 Task: Add Attachment from Google Drive to Card Card0000000271 in Board Board0000000068 in Workspace WS0000000023 in Trello. Add Cover Orange to Card Card0000000271 in Board Board0000000068 in Workspace WS0000000023 in Trello. Add "Add Label …" with "Title" Title0000000271 to Button Button0000000271 to Card Card0000000271 in Board Board0000000068 in Workspace WS0000000023 in Trello. Add Description DS0000000271 to Card Card0000000271 in Board Board0000000068 in Workspace WS0000000023 in Trello. Add Comment CM0000000271 to Card Card0000000271 in Board Board0000000068 in Workspace WS0000000023 in Trello
Action: Mouse moved to (651, 499)
Screenshot: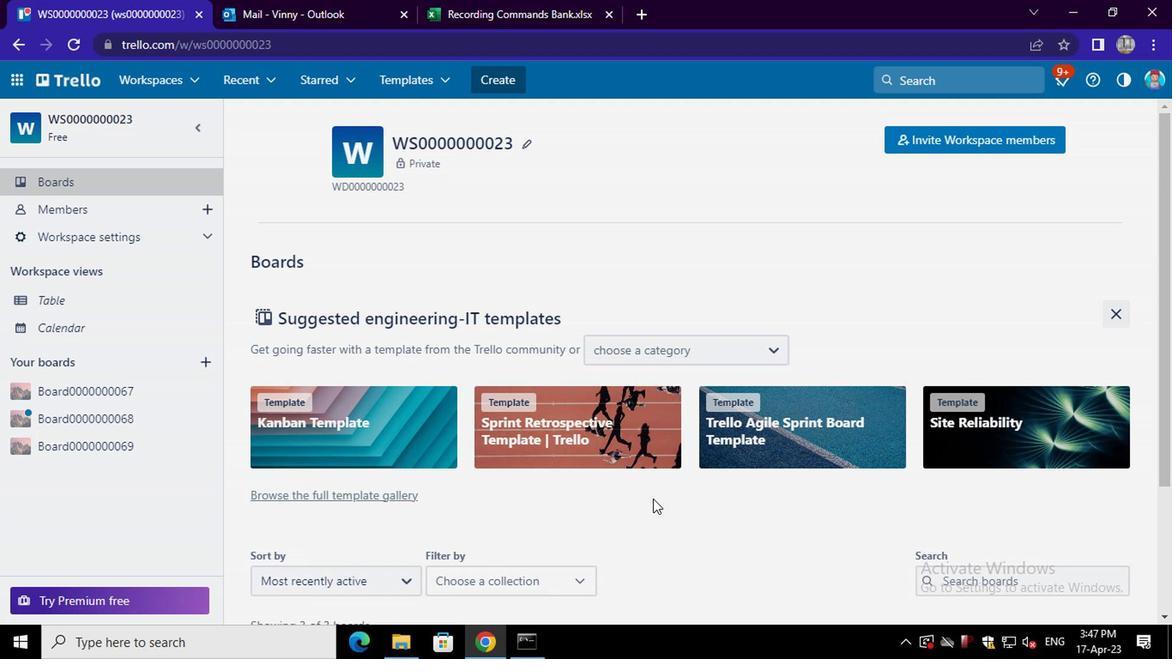 
Action: Mouse scrolled (651, 498) with delta (0, 0)
Screenshot: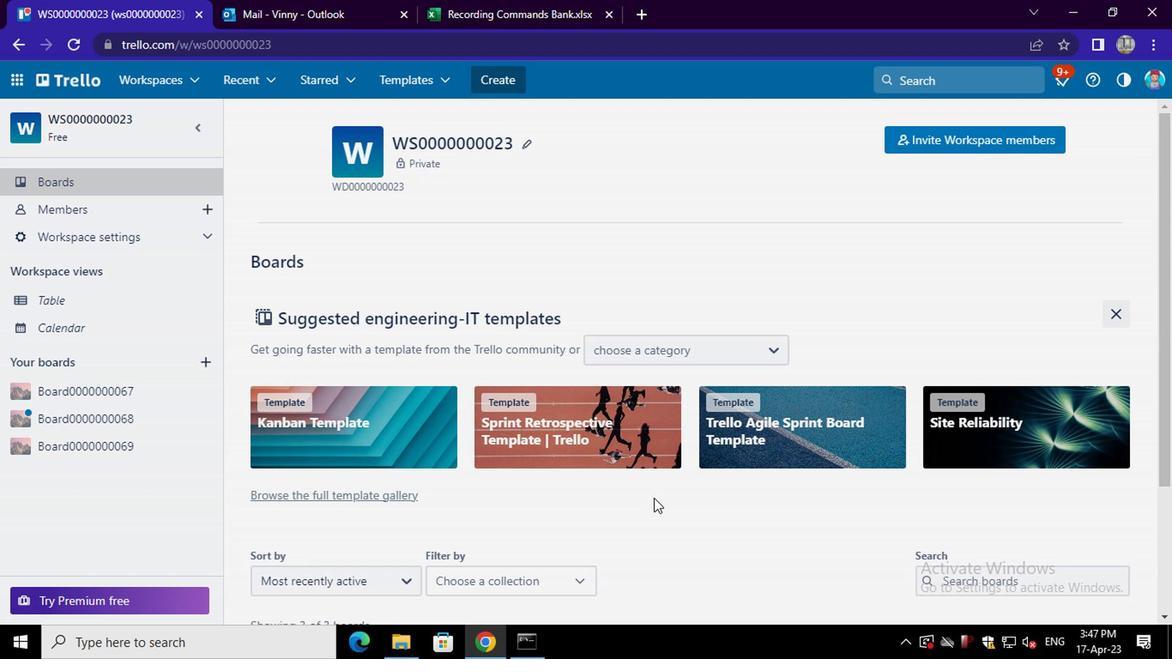 
Action: Mouse moved to (652, 501)
Screenshot: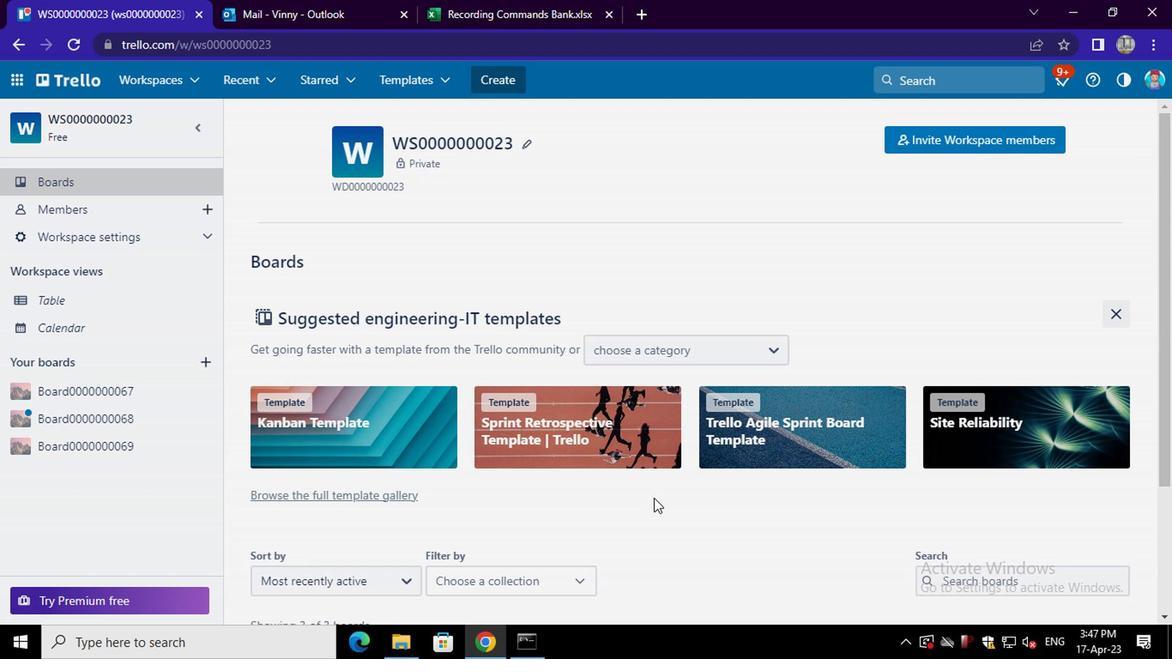 
Action: Mouse scrolled (652, 500) with delta (0, -1)
Screenshot: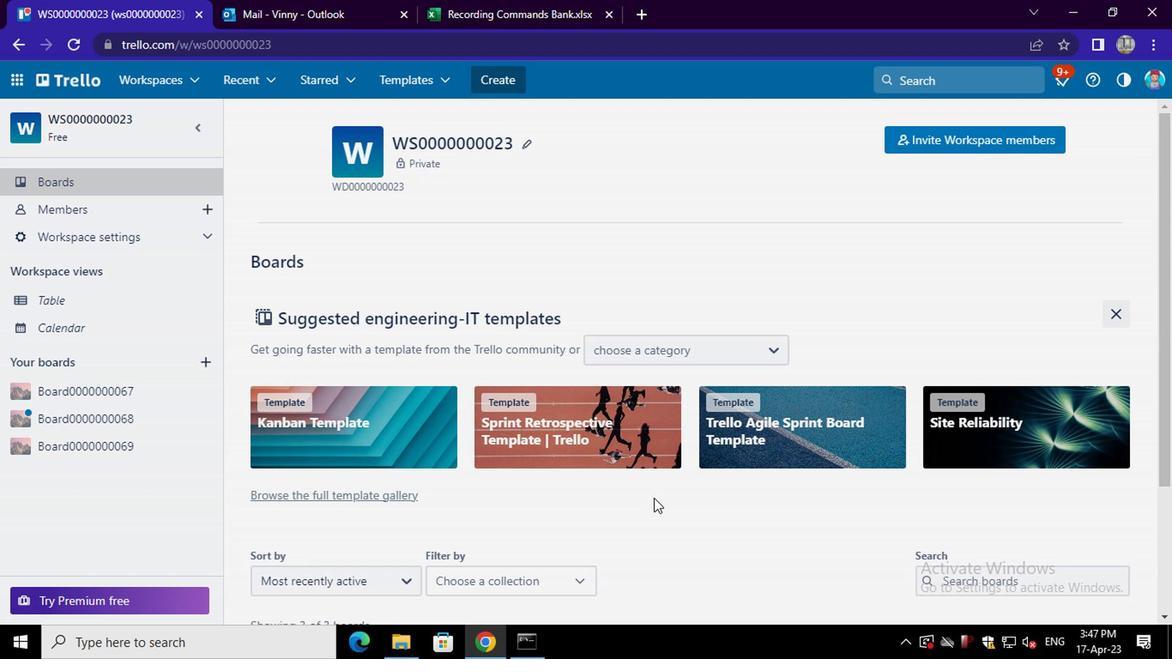 
Action: Mouse moved to (652, 501)
Screenshot: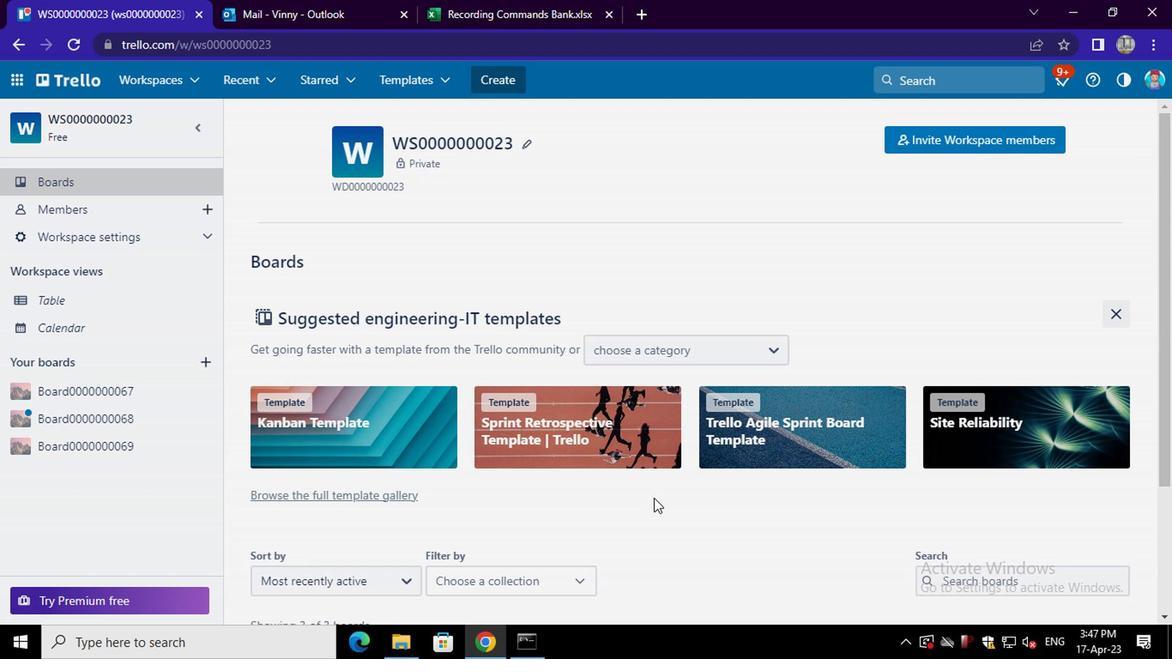 
Action: Mouse scrolled (652, 501) with delta (0, 0)
Screenshot: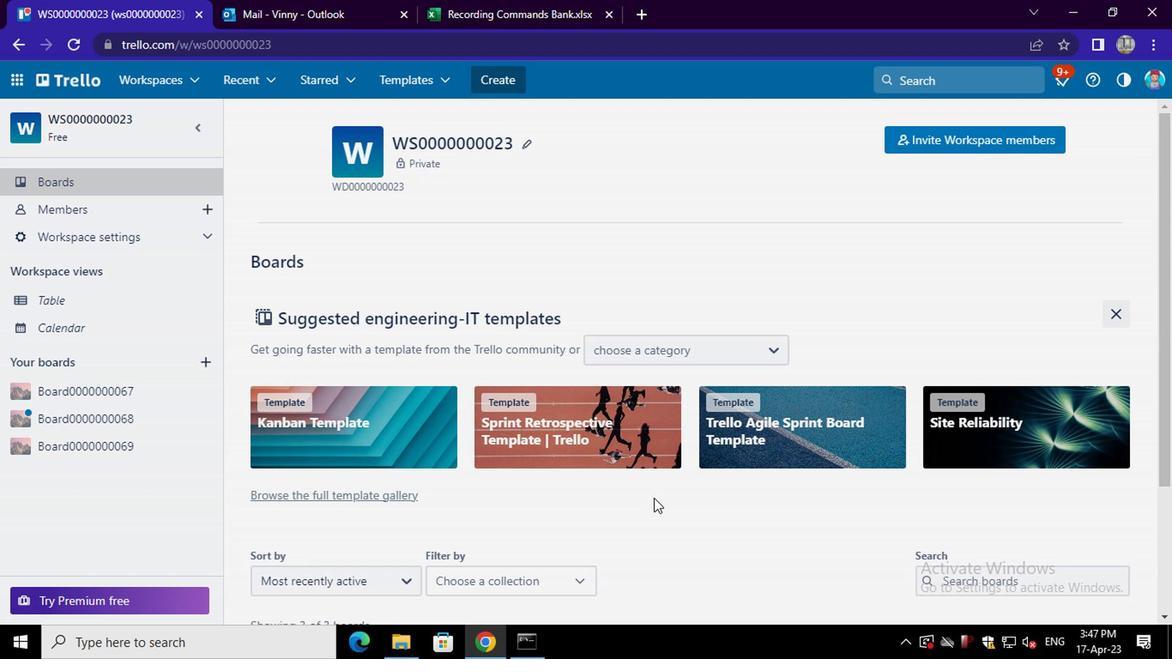 
Action: Mouse moved to (651, 503)
Screenshot: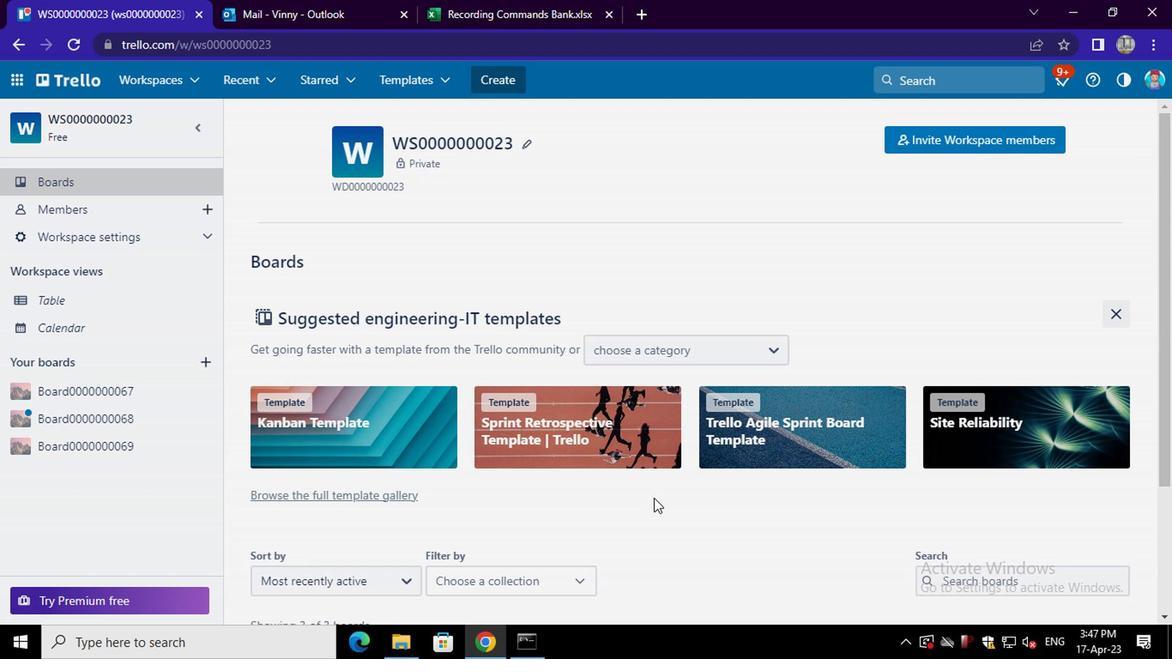 
Action: Mouse scrolled (651, 503) with delta (0, 0)
Screenshot: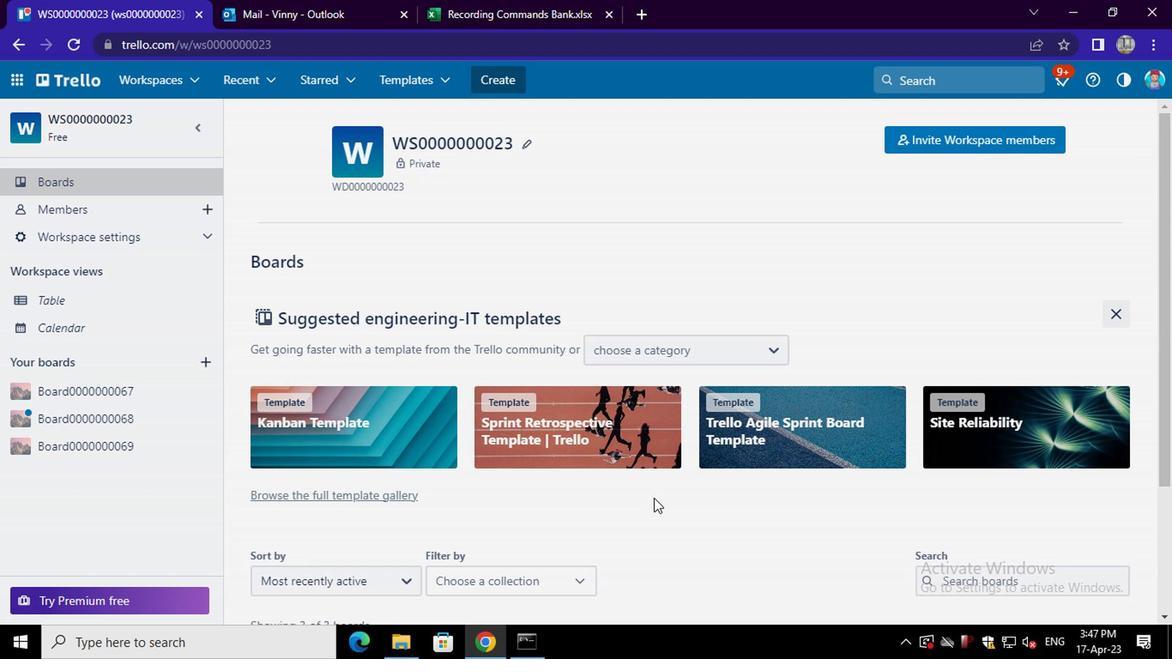 
Action: Mouse moved to (622, 522)
Screenshot: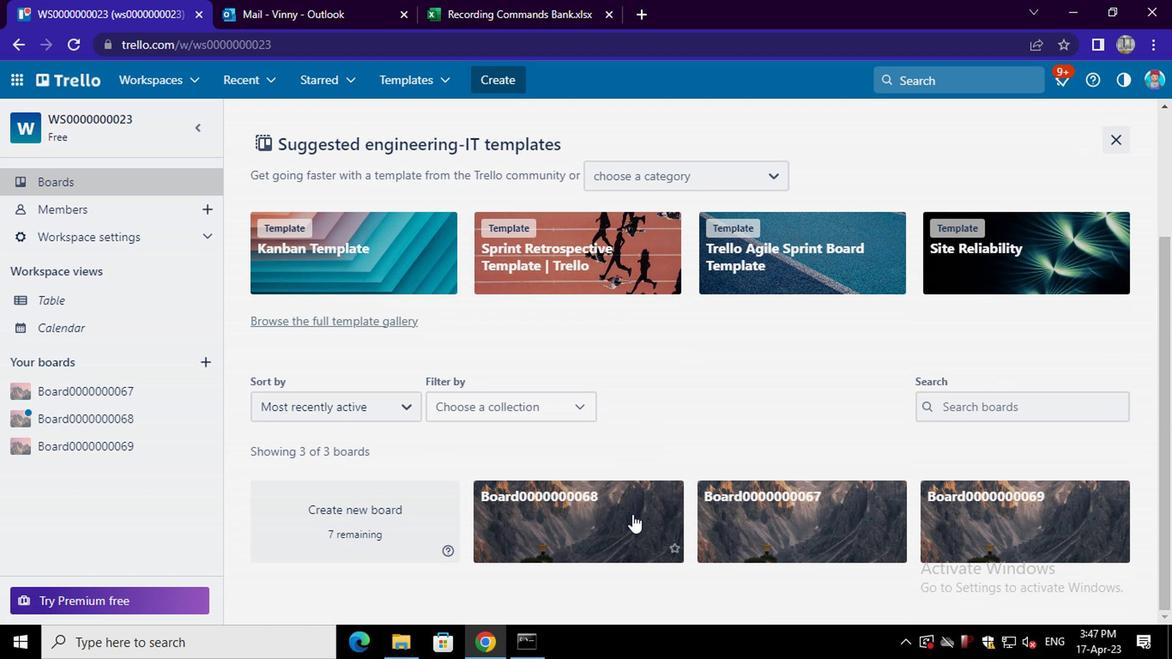
Action: Mouse pressed left at (622, 522)
Screenshot: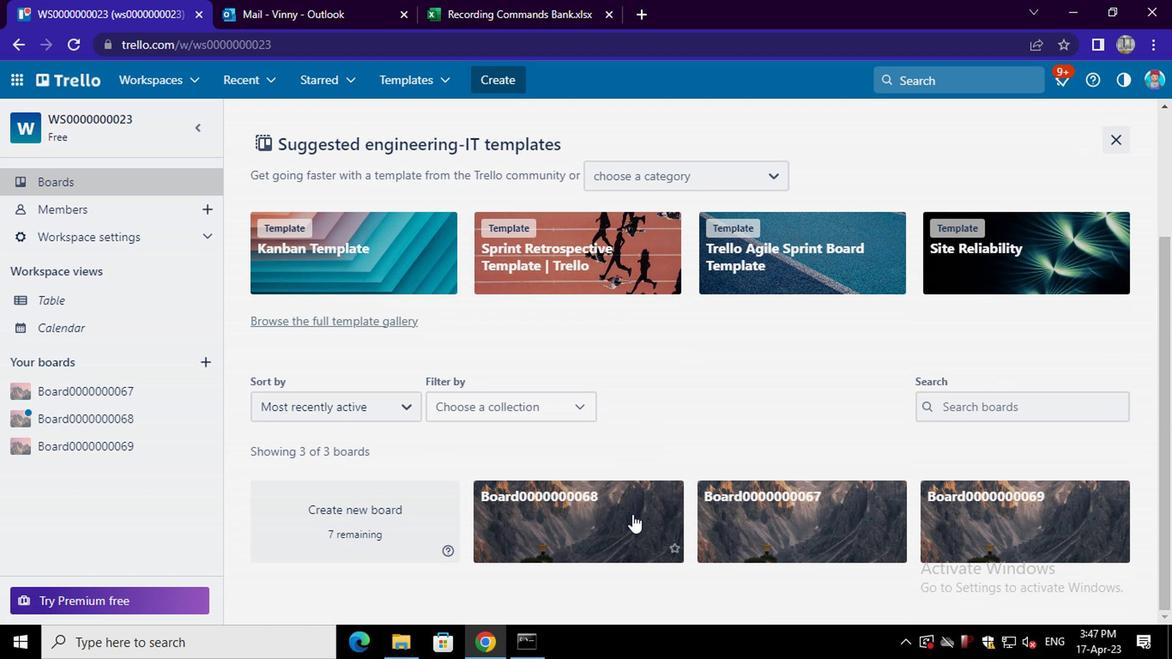 
Action: Mouse moved to (434, 504)
Screenshot: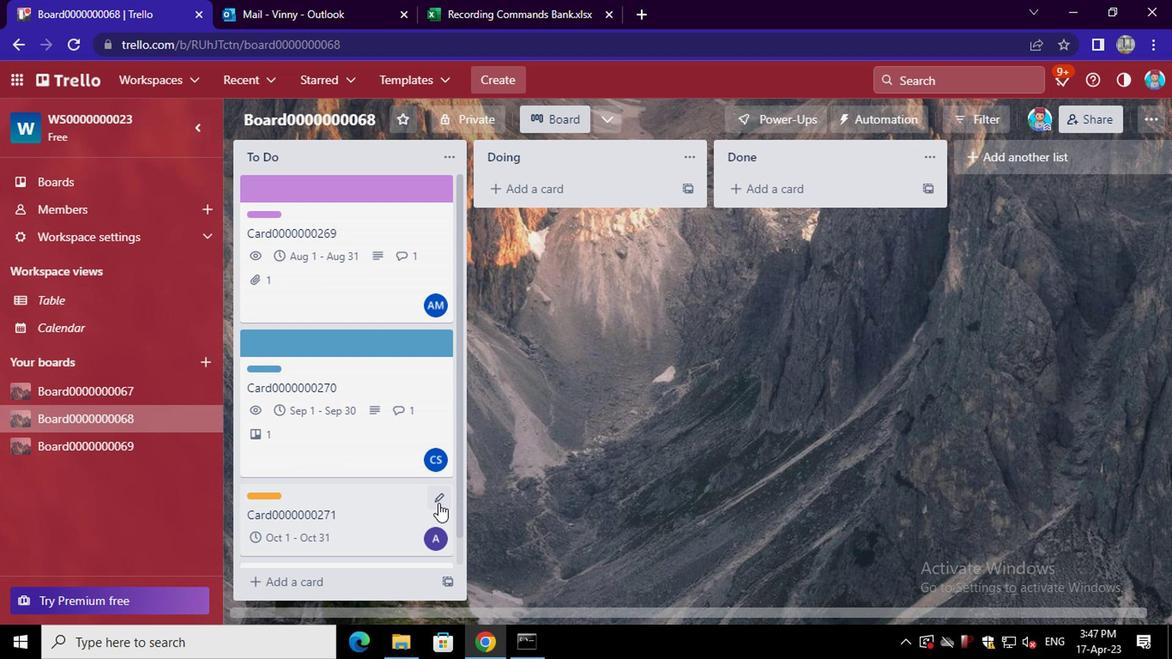 
Action: Mouse pressed left at (434, 504)
Screenshot: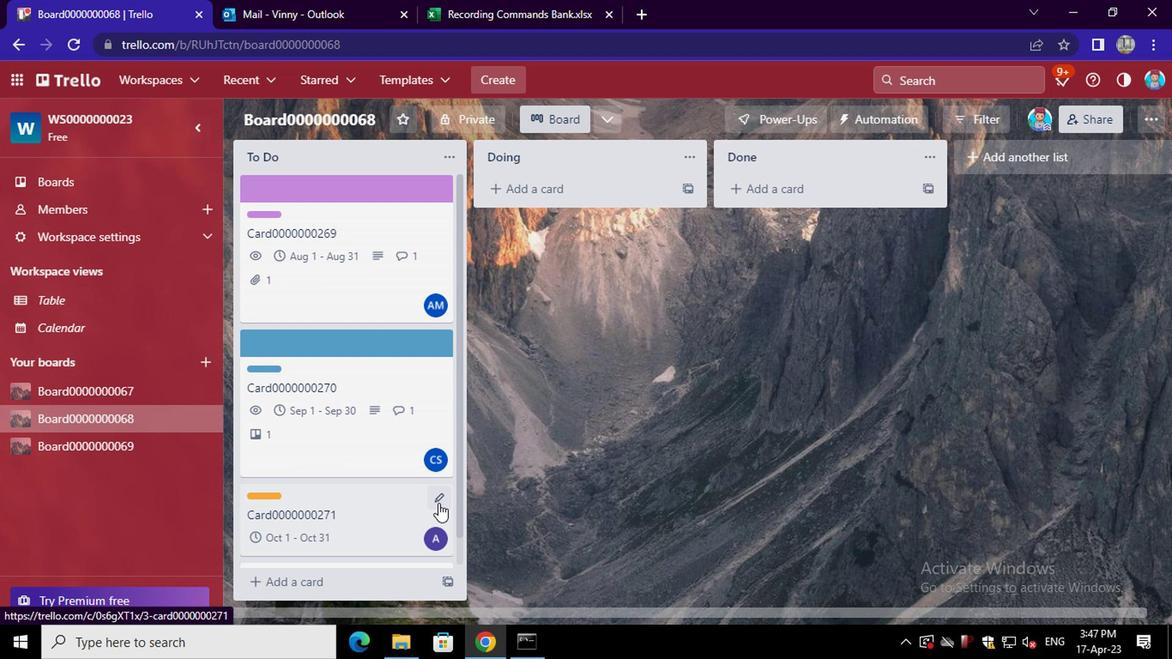
Action: Mouse moved to (508, 387)
Screenshot: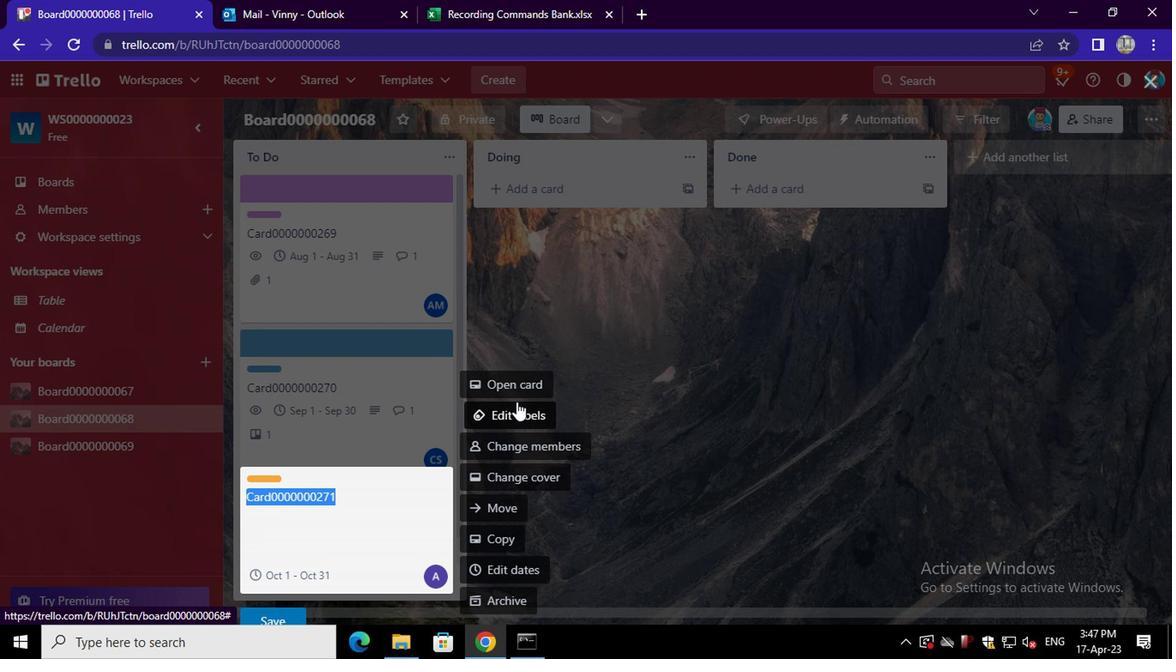 
Action: Mouse pressed left at (508, 387)
Screenshot: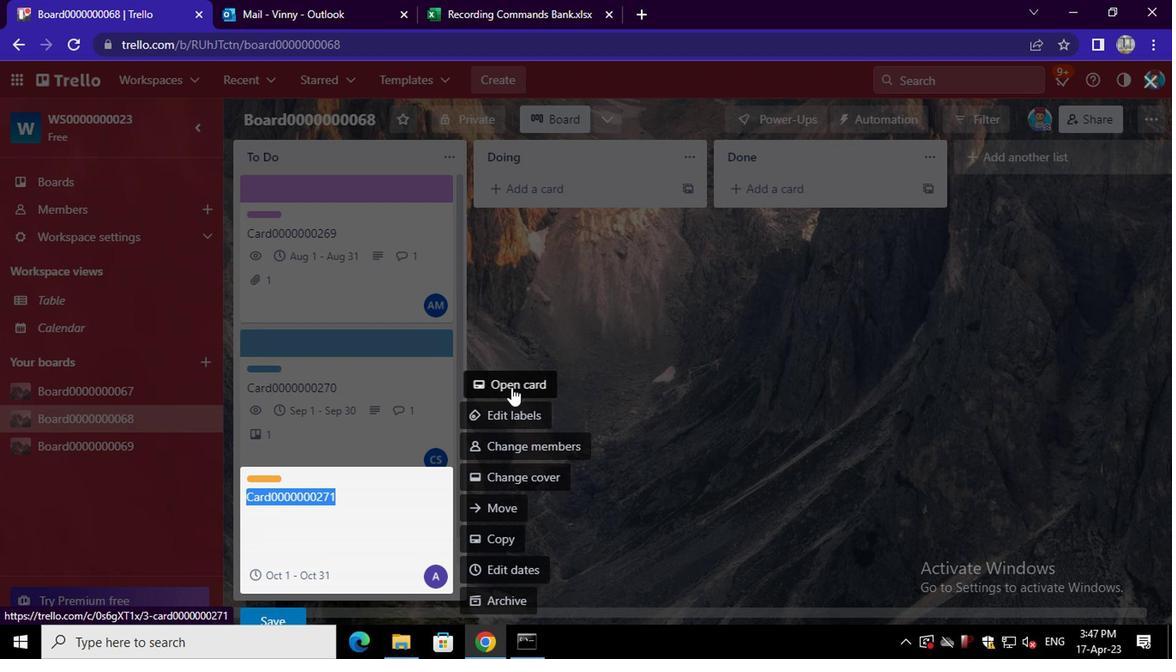 
Action: Mouse moved to (802, 354)
Screenshot: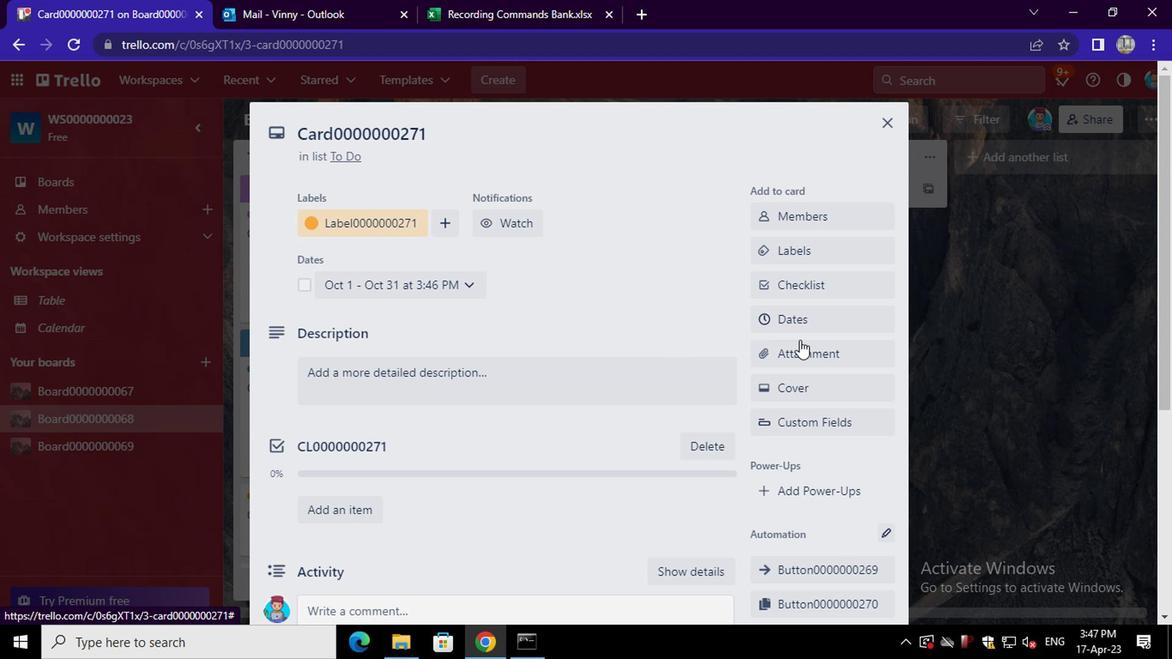 
Action: Mouse pressed left at (802, 354)
Screenshot: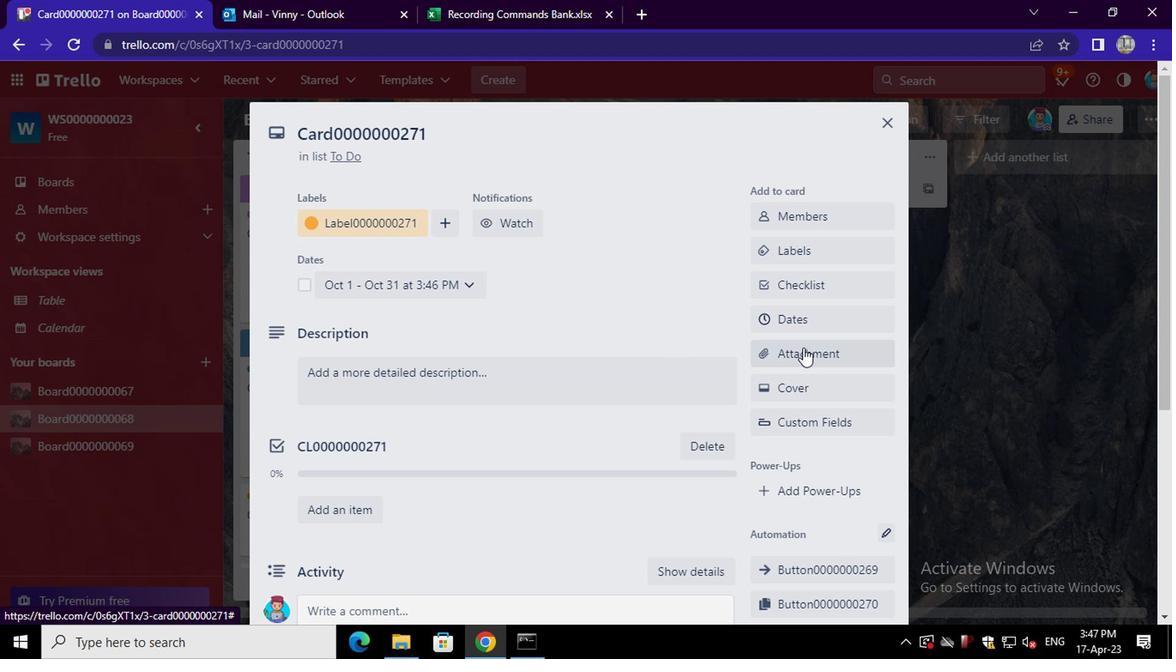 
Action: Mouse moved to (817, 216)
Screenshot: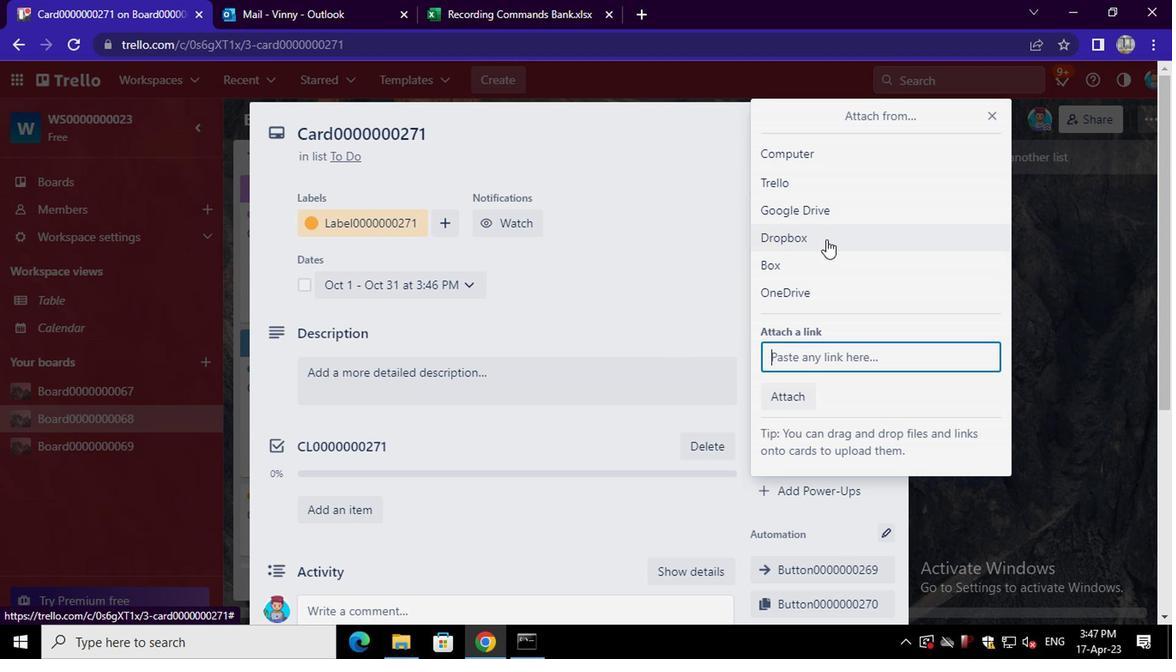 
Action: Mouse pressed left at (817, 216)
Screenshot: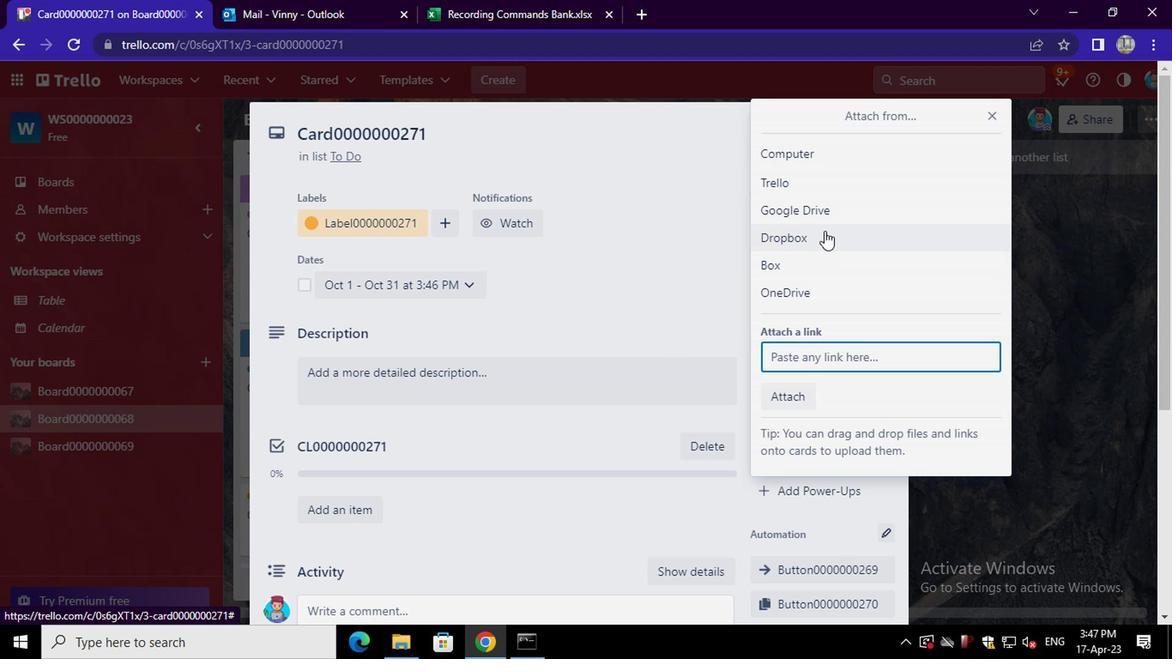 
Action: Mouse moved to (457, 421)
Screenshot: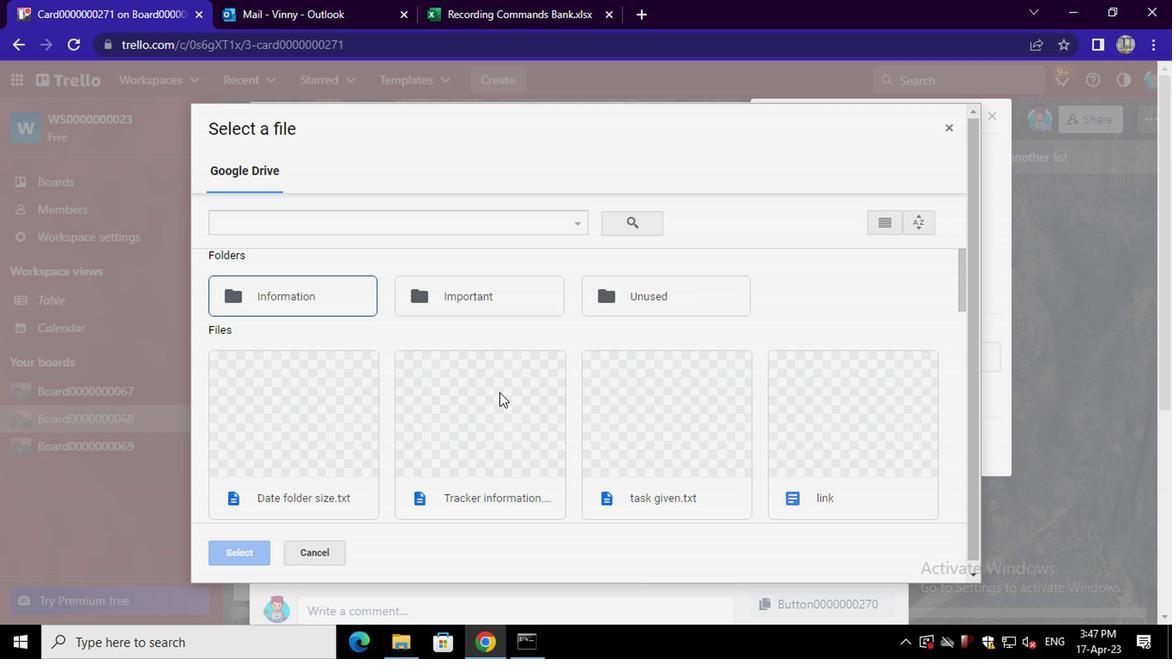 
Action: Mouse scrolled (457, 421) with delta (0, 0)
Screenshot: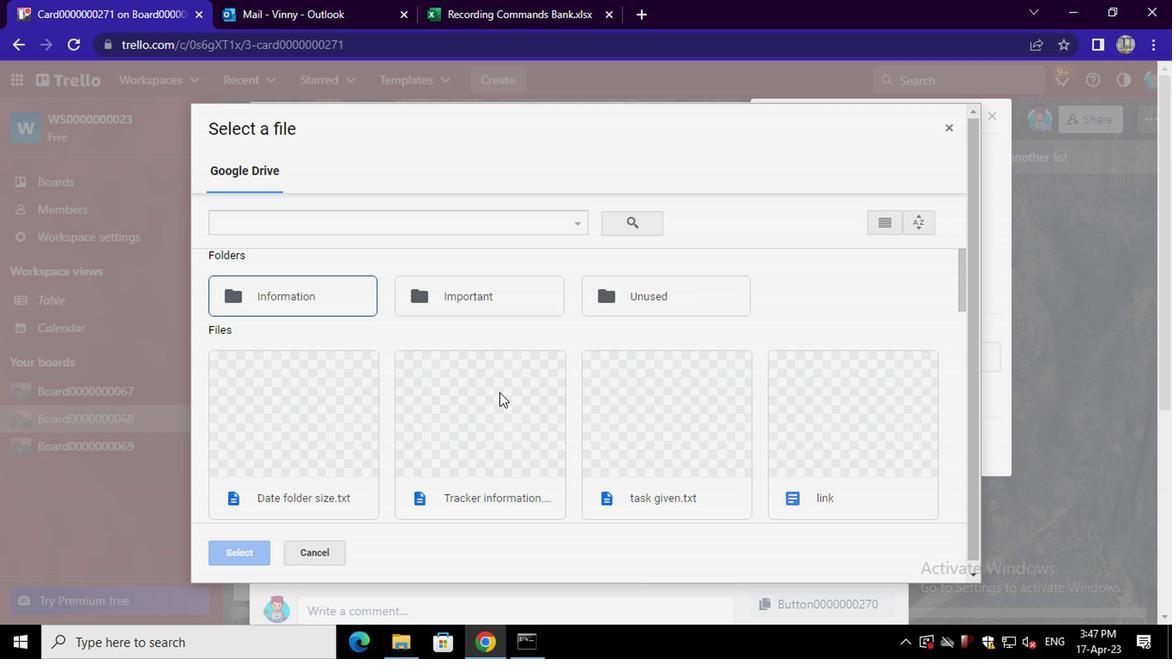 
Action: Mouse scrolled (457, 421) with delta (0, 0)
Screenshot: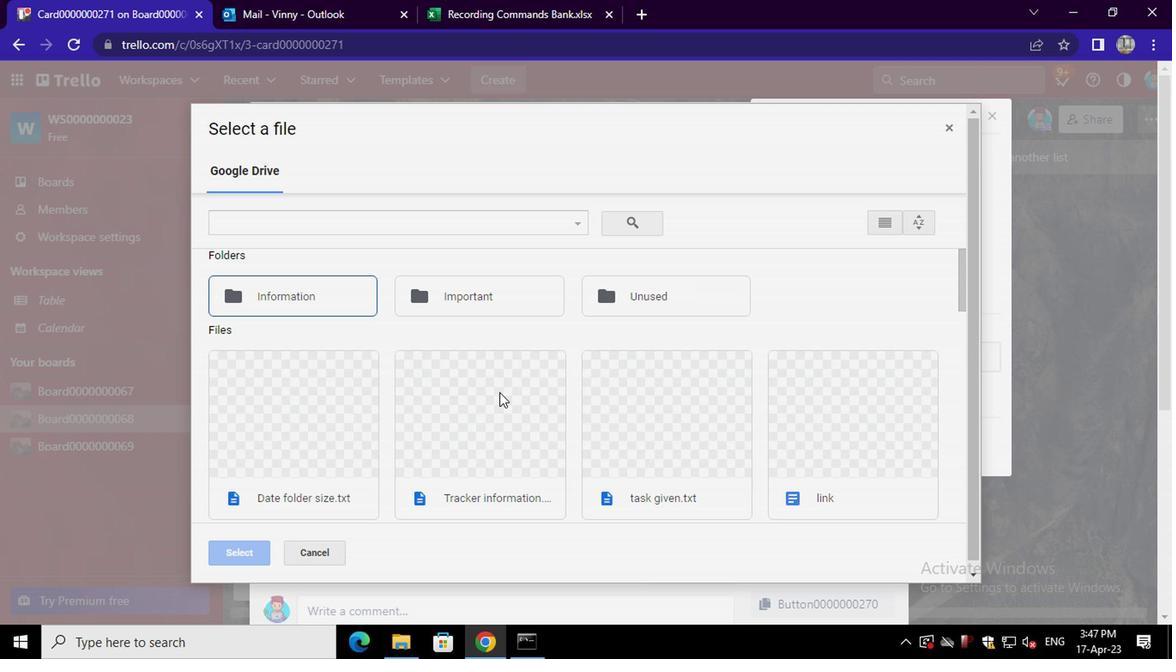 
Action: Mouse moved to (336, 438)
Screenshot: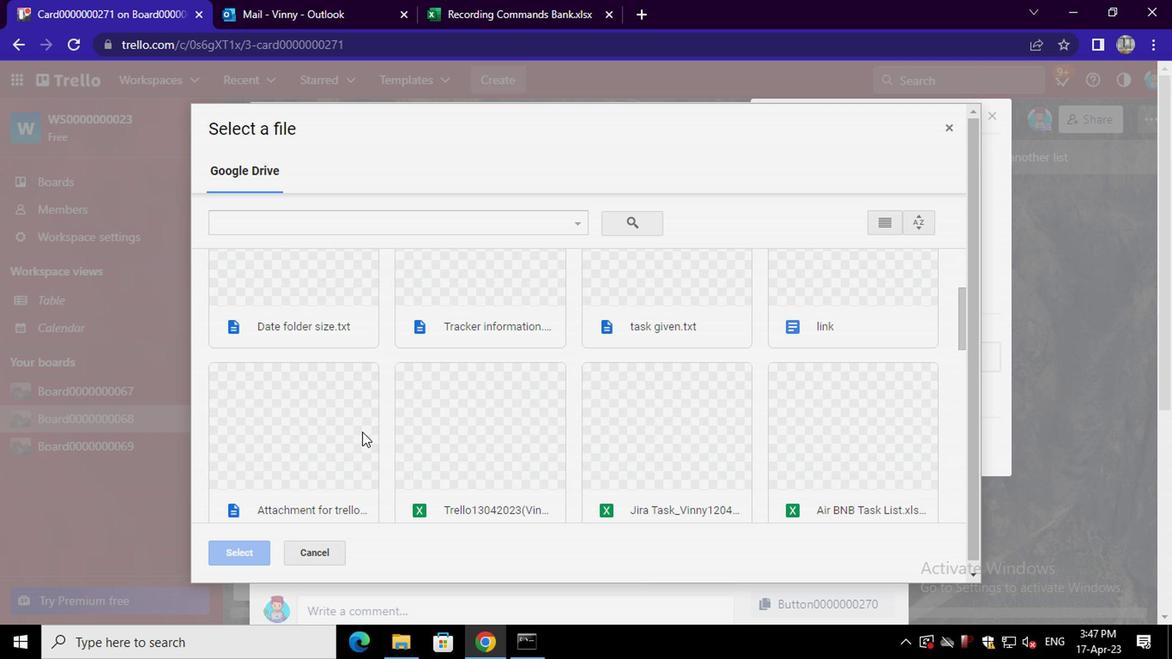 
Action: Mouse pressed left at (336, 438)
Screenshot: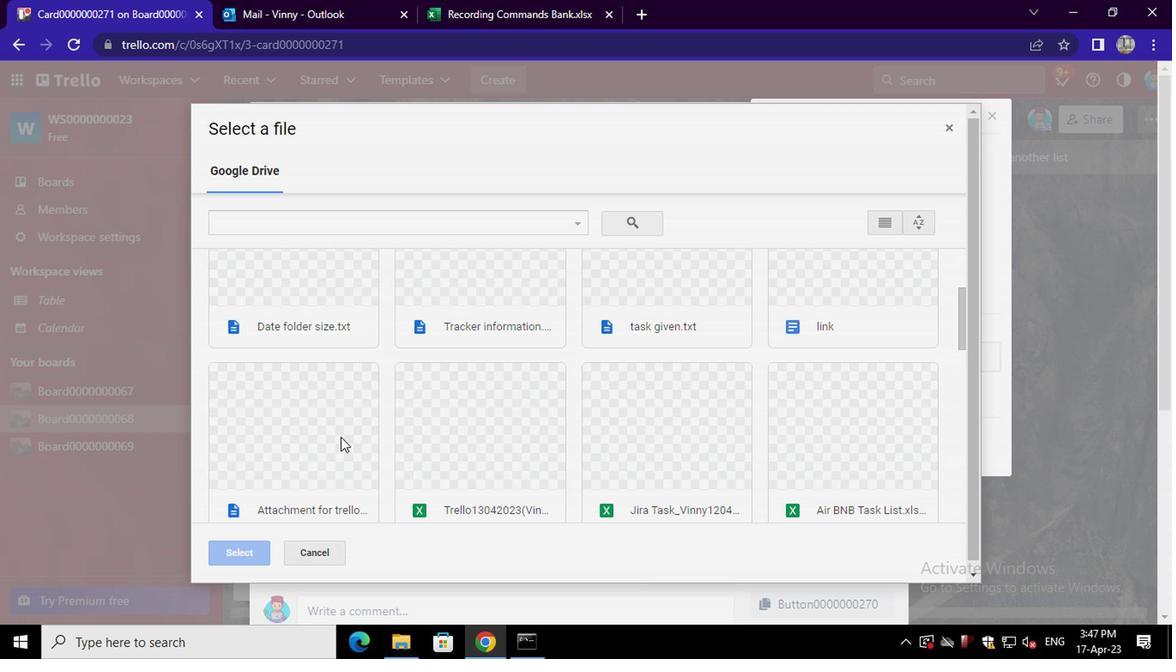 
Action: Mouse pressed left at (336, 438)
Screenshot: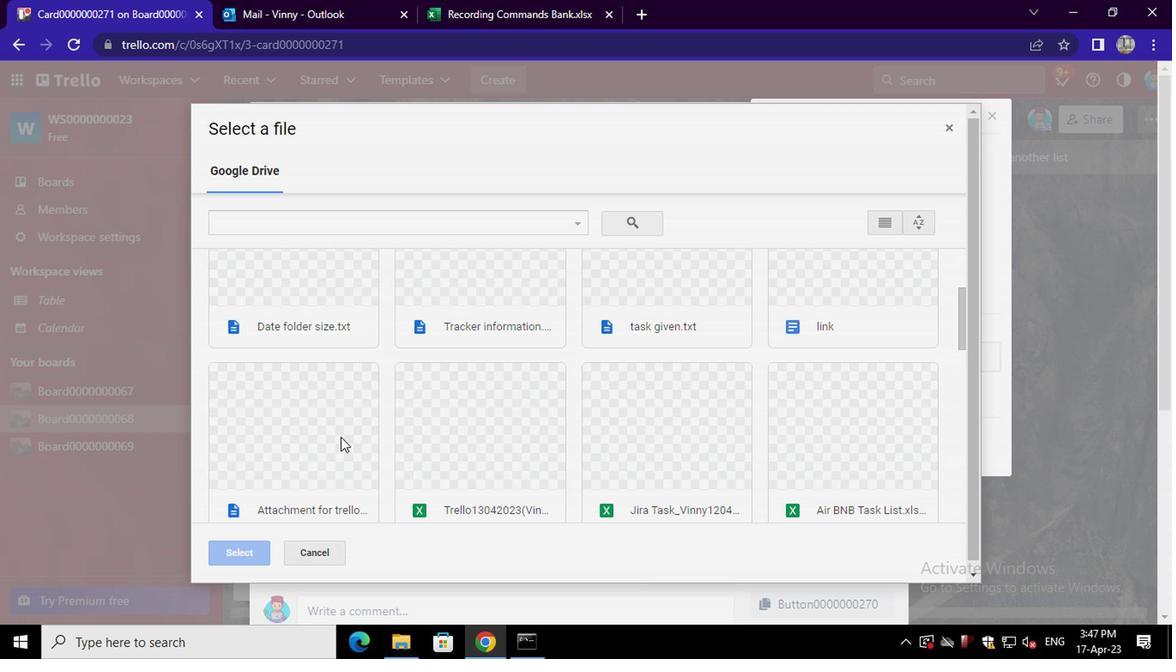 
Action: Mouse moved to (822, 387)
Screenshot: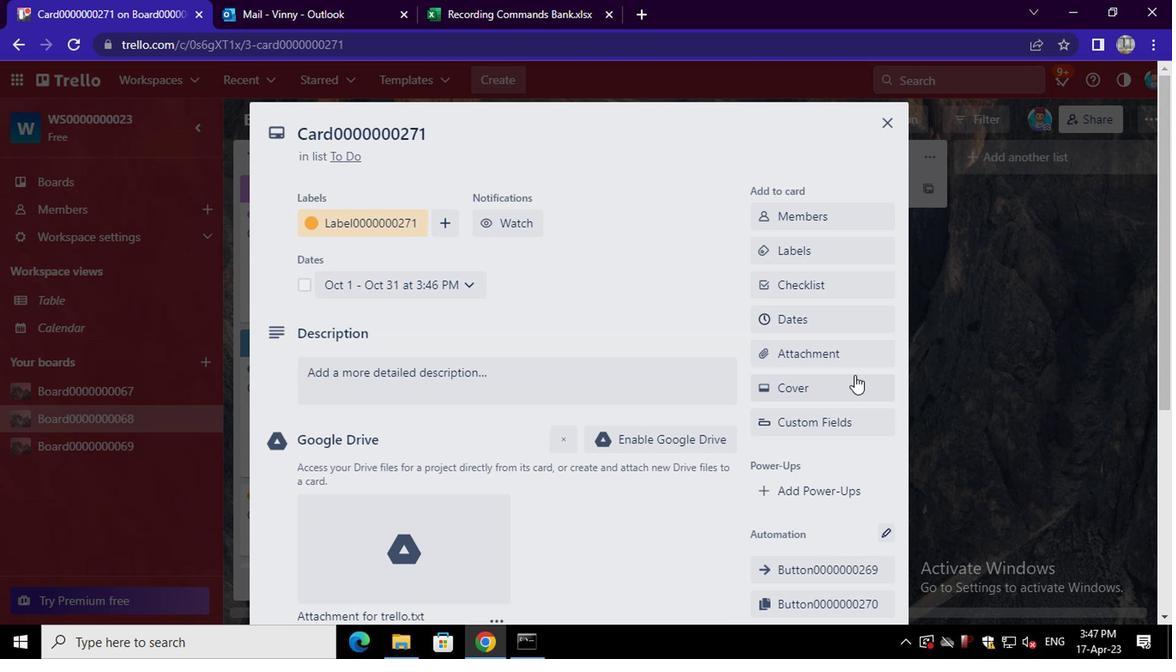 
Action: Mouse pressed left at (822, 387)
Screenshot: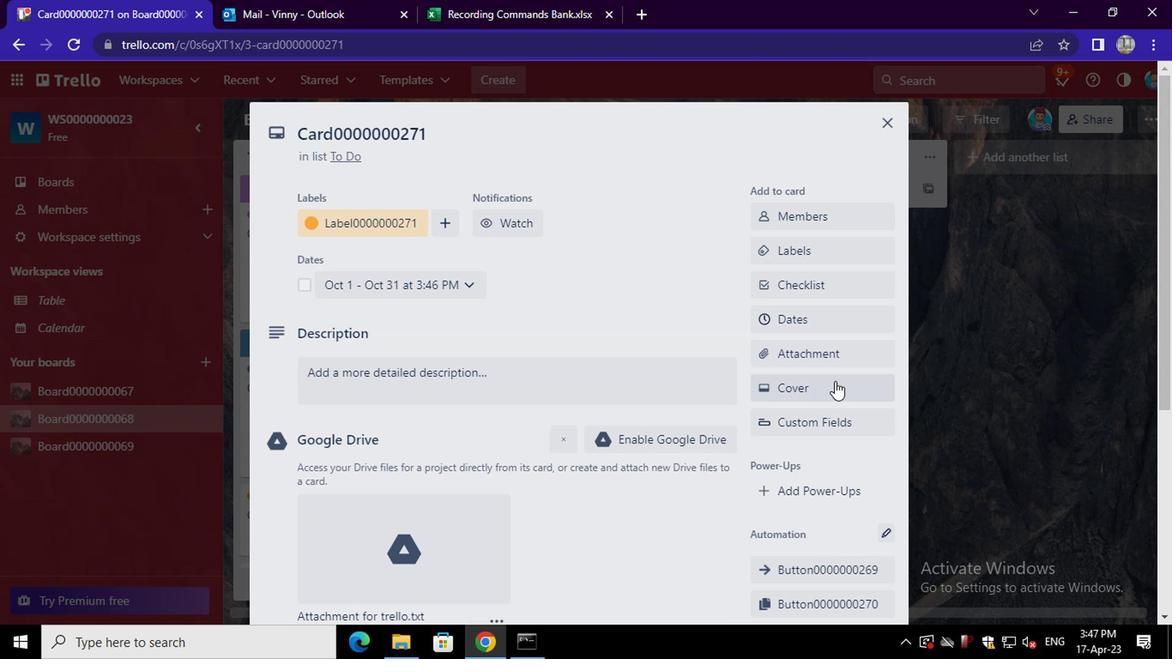 
Action: Mouse moved to (888, 275)
Screenshot: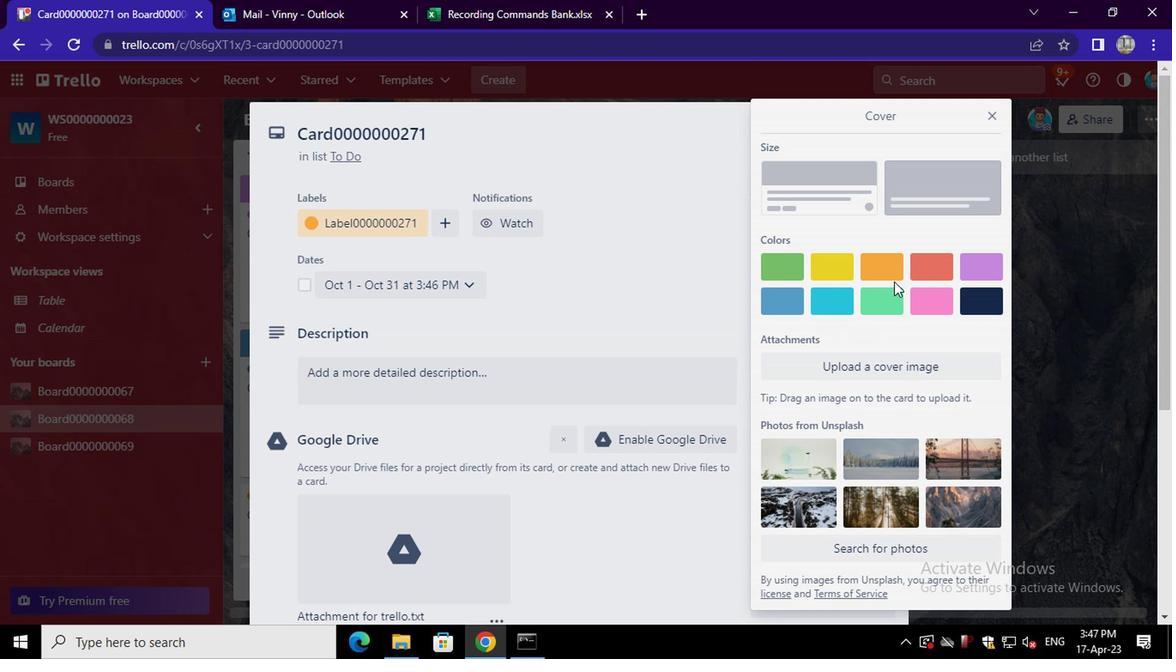 
Action: Mouse pressed left at (888, 275)
Screenshot: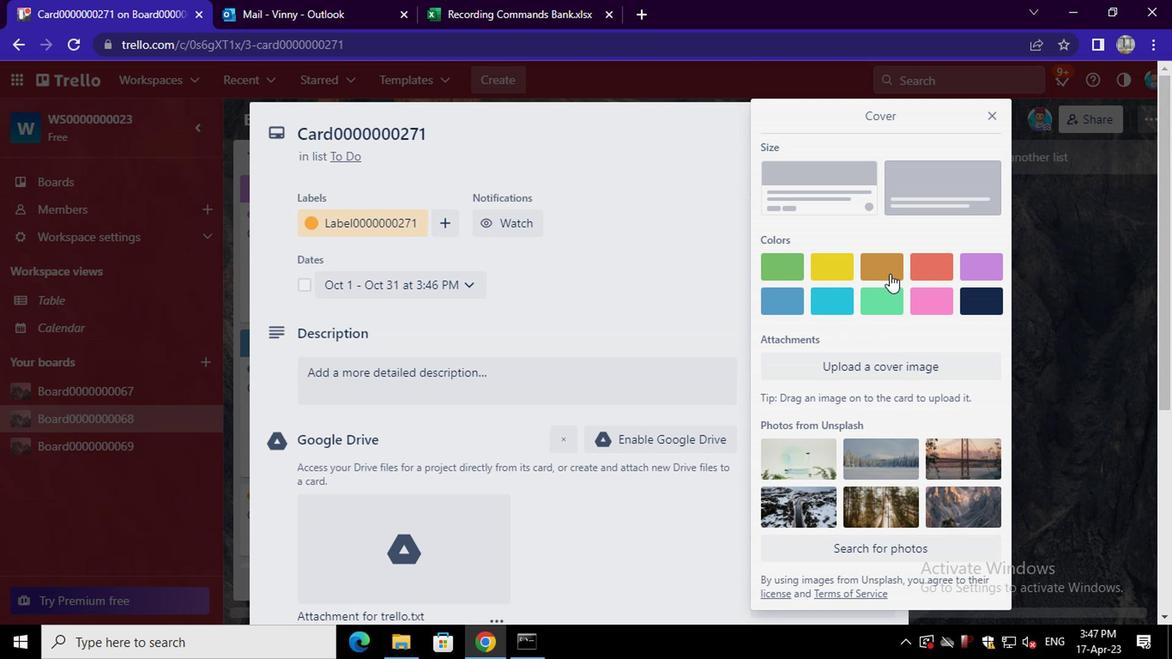 
Action: Mouse moved to (695, 381)
Screenshot: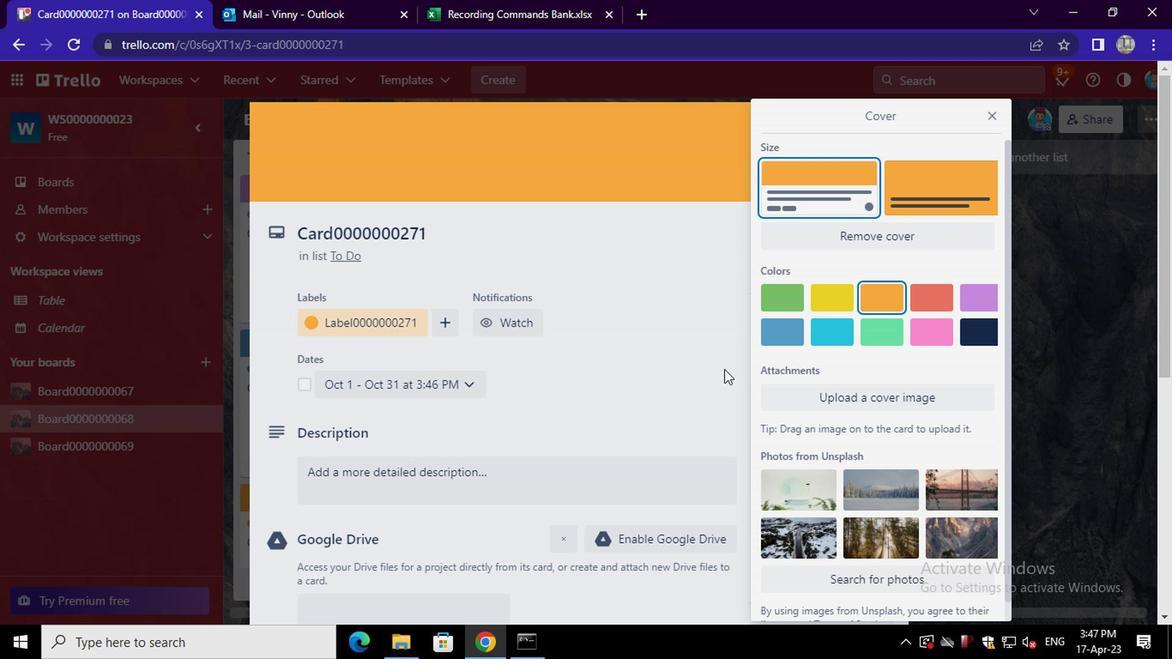
Action: Mouse pressed left at (695, 381)
Screenshot: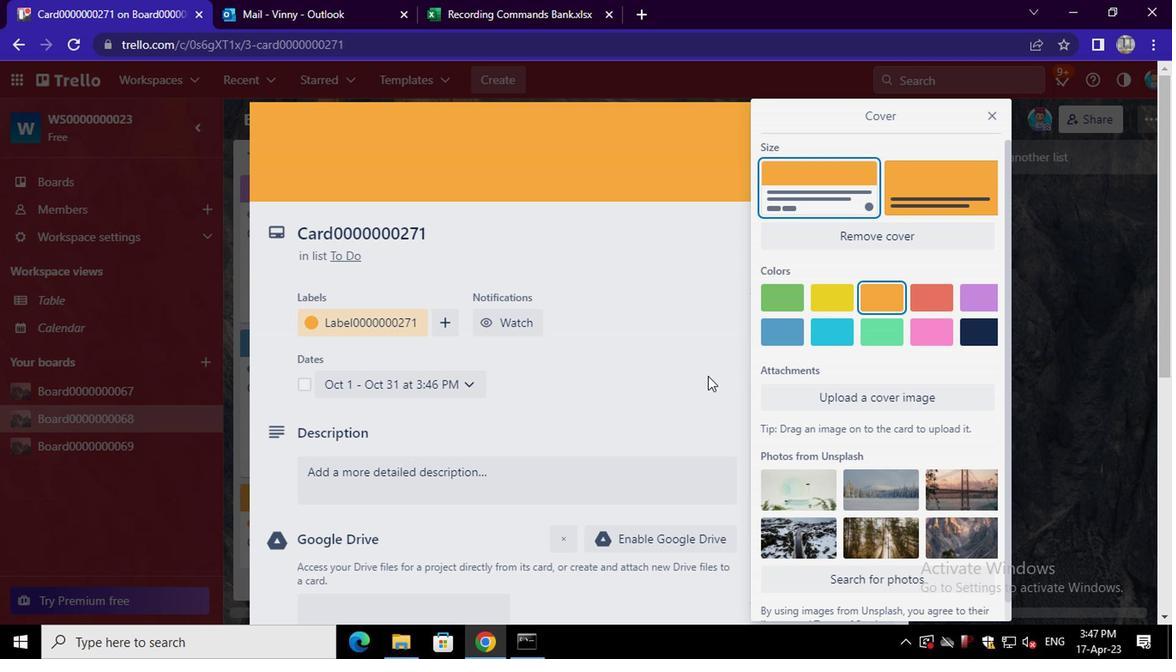 
Action: Mouse scrolled (695, 379) with delta (0, -1)
Screenshot: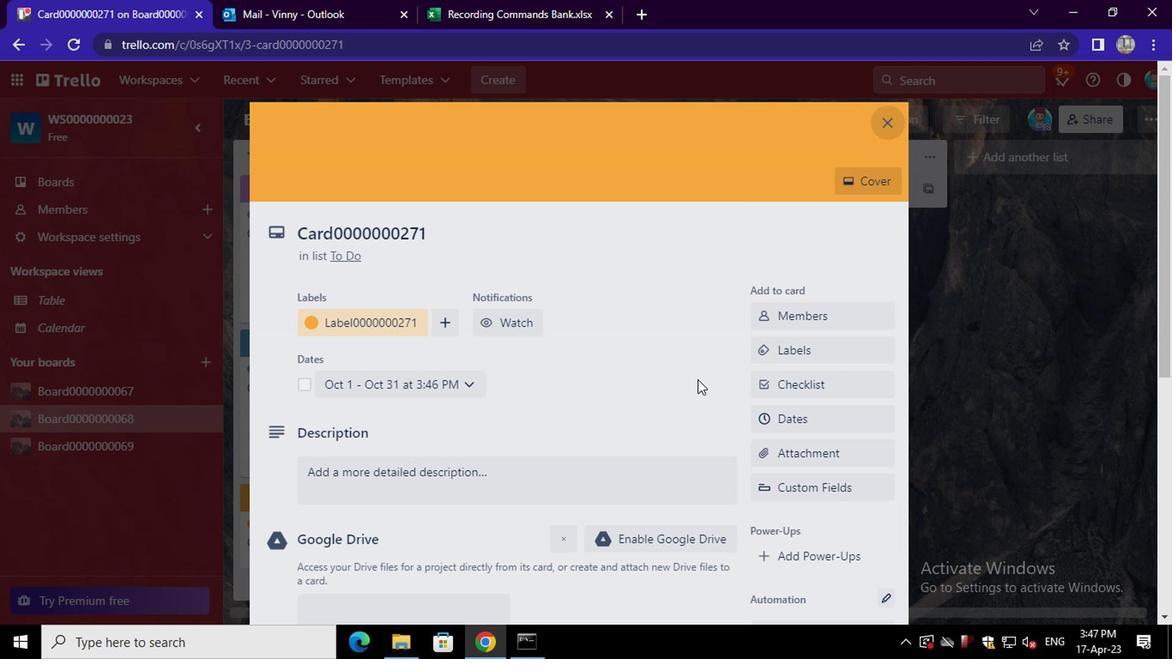 
Action: Mouse moved to (694, 382)
Screenshot: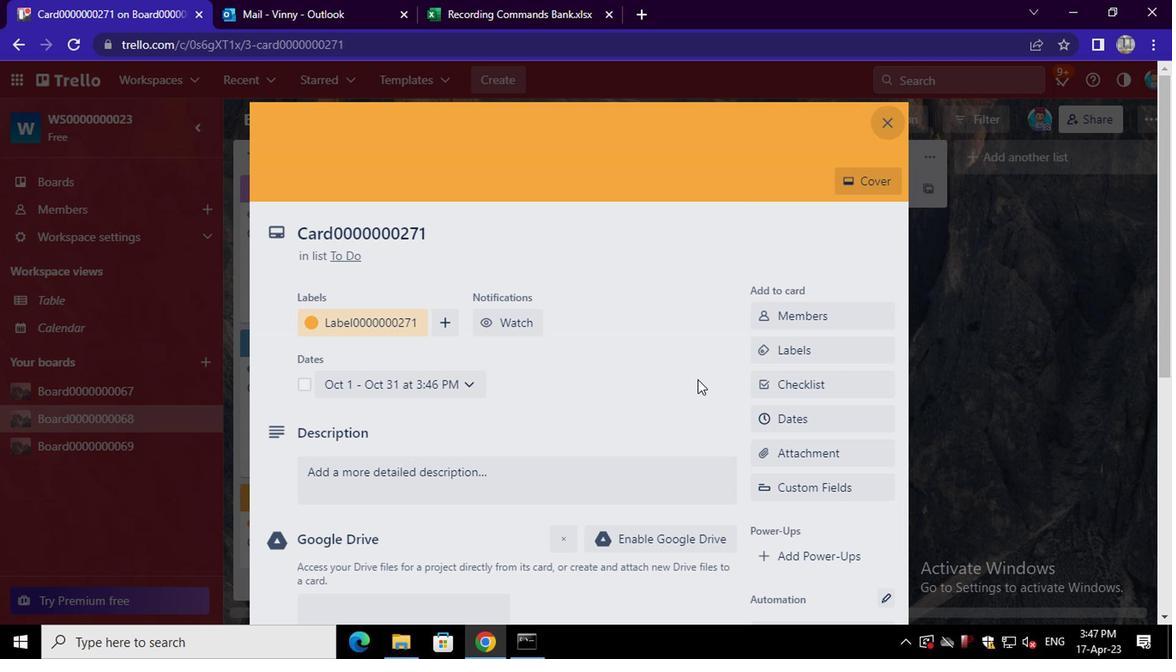 
Action: Mouse scrolled (694, 381) with delta (0, -1)
Screenshot: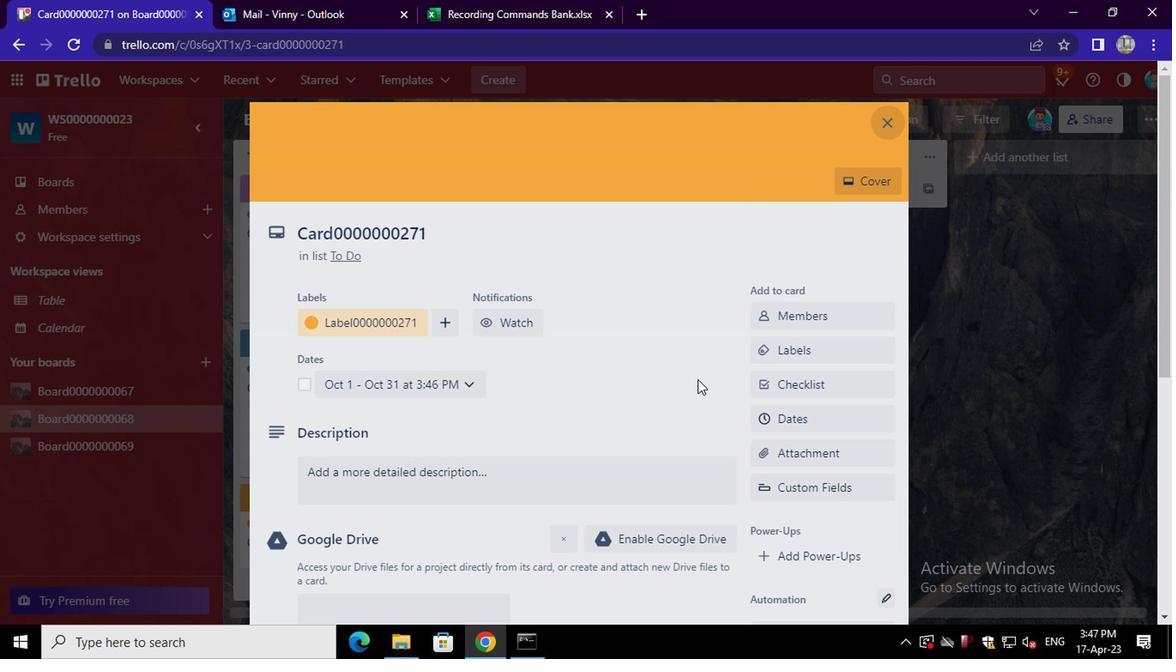 
Action: Mouse scrolled (694, 381) with delta (0, -1)
Screenshot: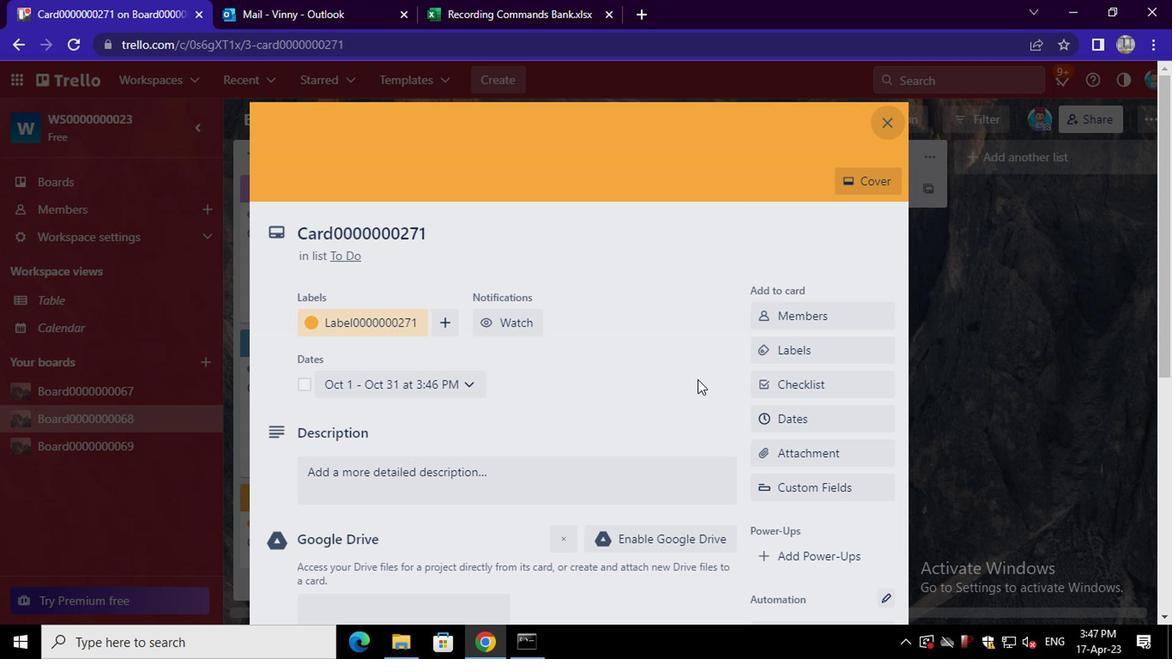 
Action: Mouse scrolled (694, 381) with delta (0, -1)
Screenshot: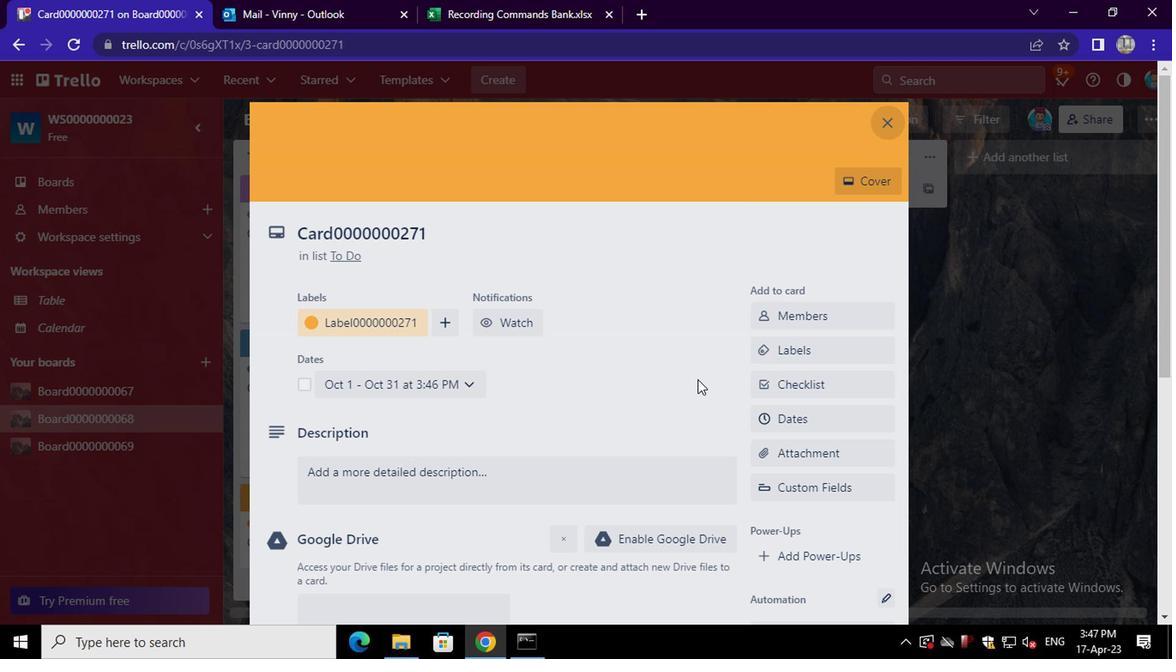 
Action: Mouse moved to (820, 358)
Screenshot: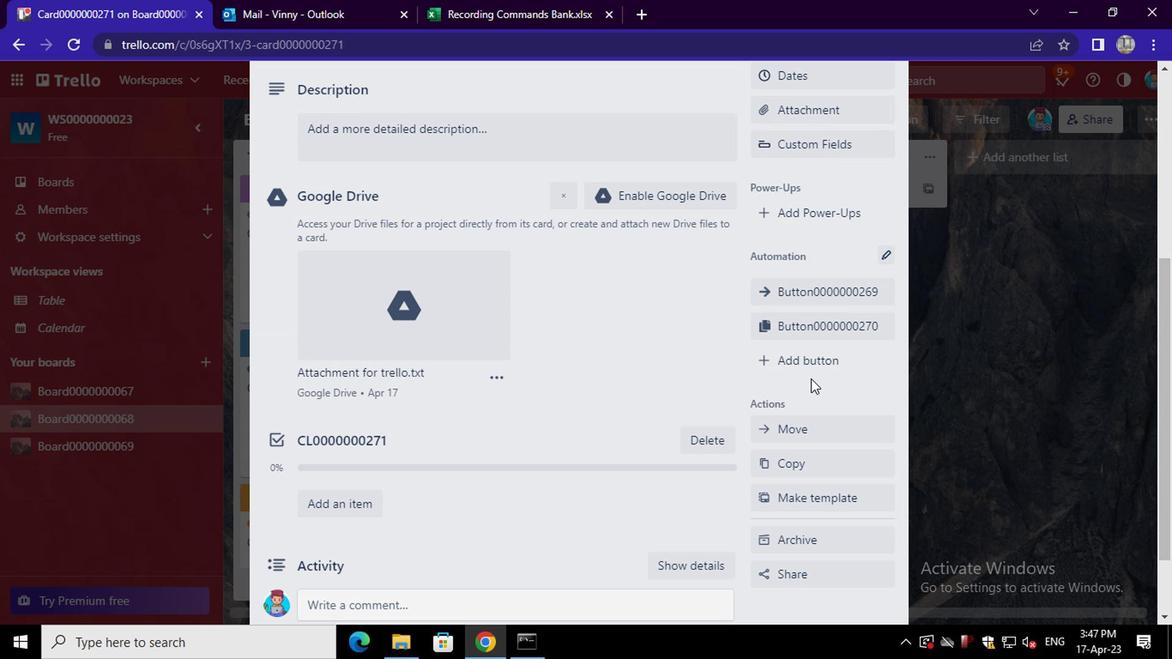 
Action: Mouse pressed left at (820, 358)
Screenshot: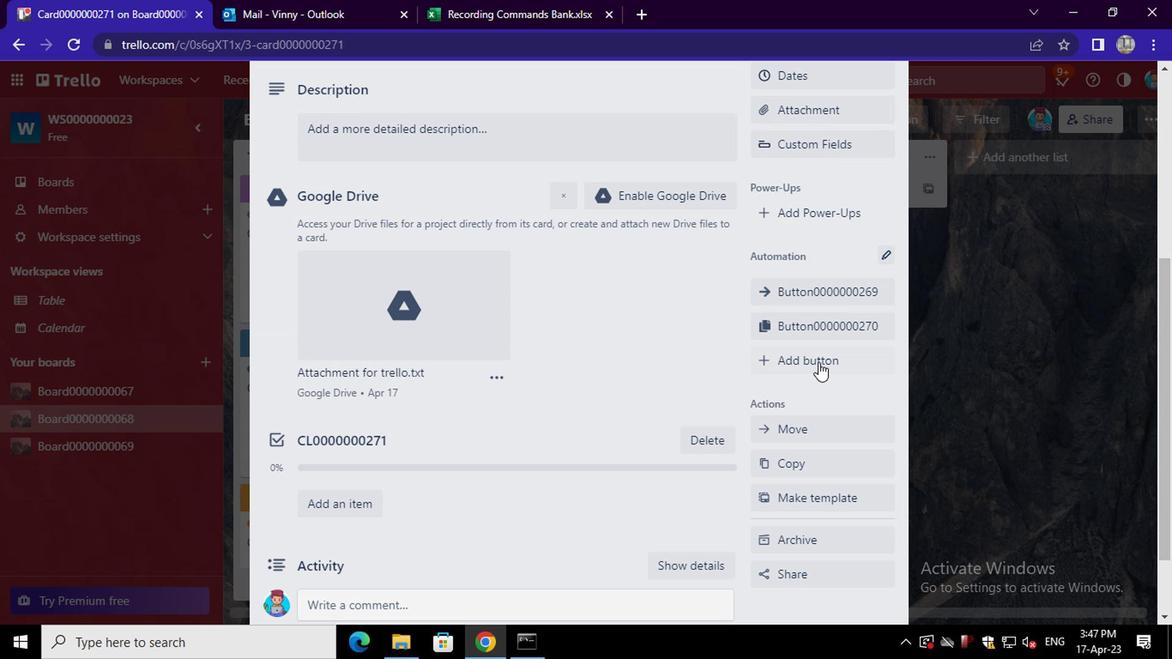 
Action: Mouse moved to (848, 263)
Screenshot: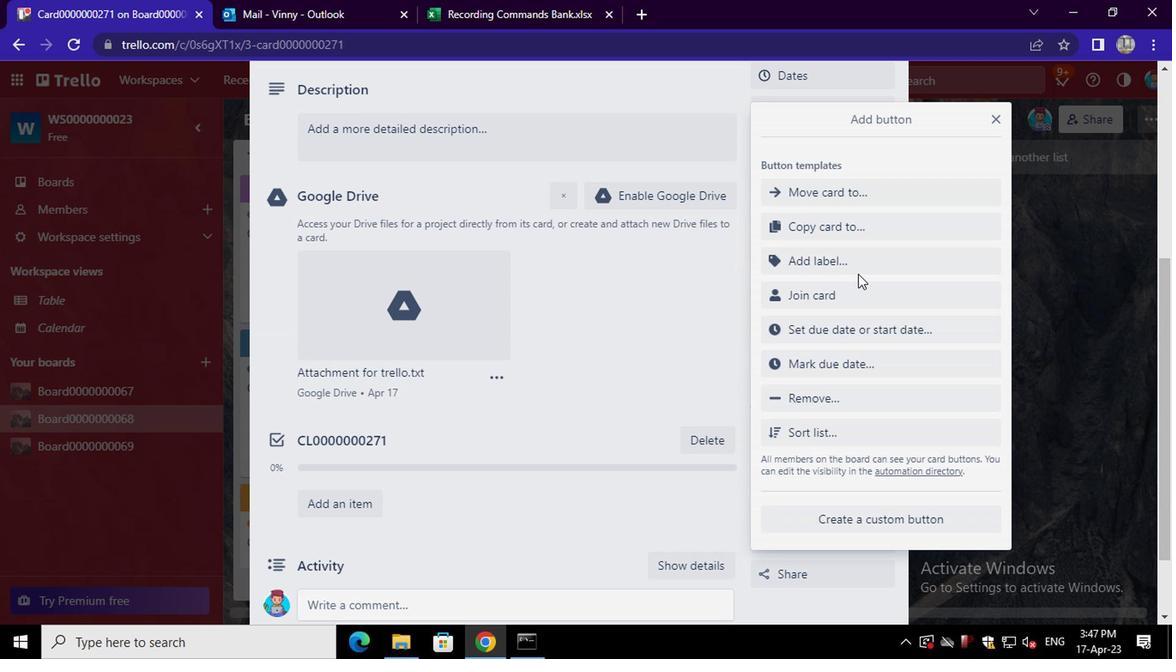 
Action: Mouse pressed left at (848, 263)
Screenshot: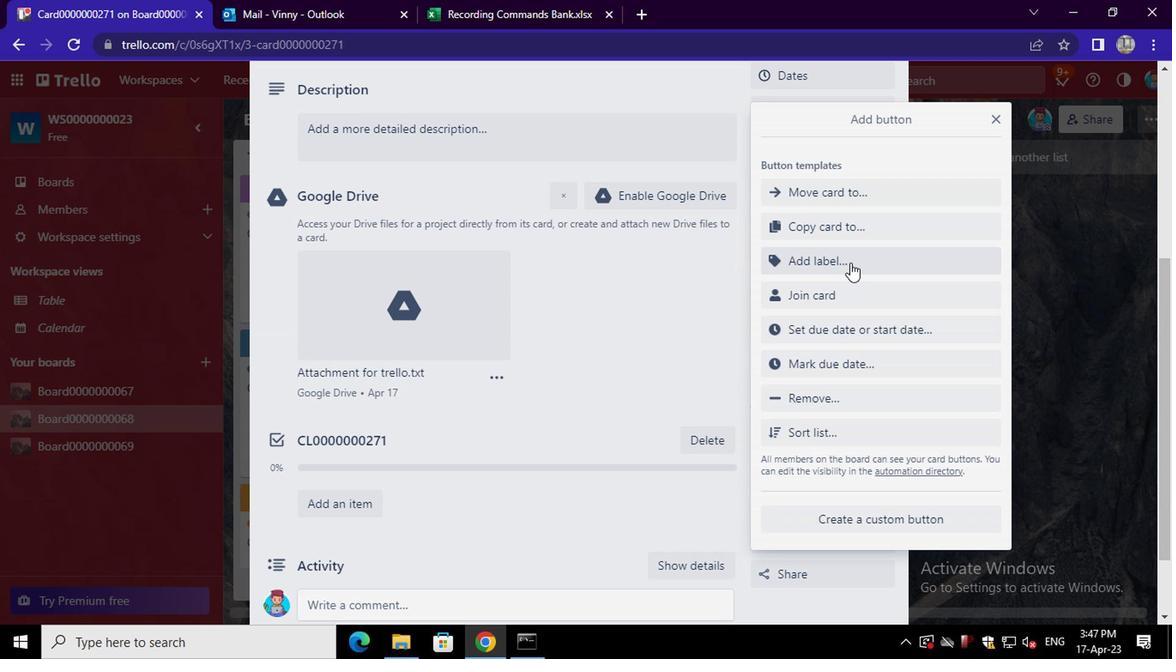 
Action: Mouse moved to (893, 283)
Screenshot: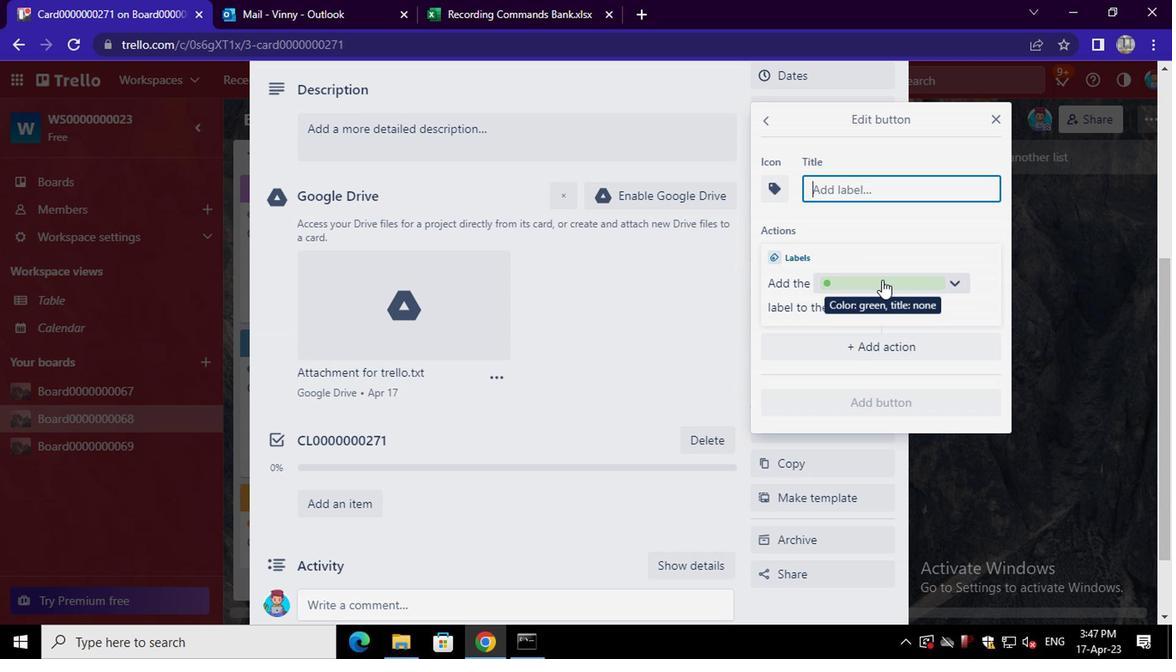 
Action: Mouse pressed left at (893, 283)
Screenshot: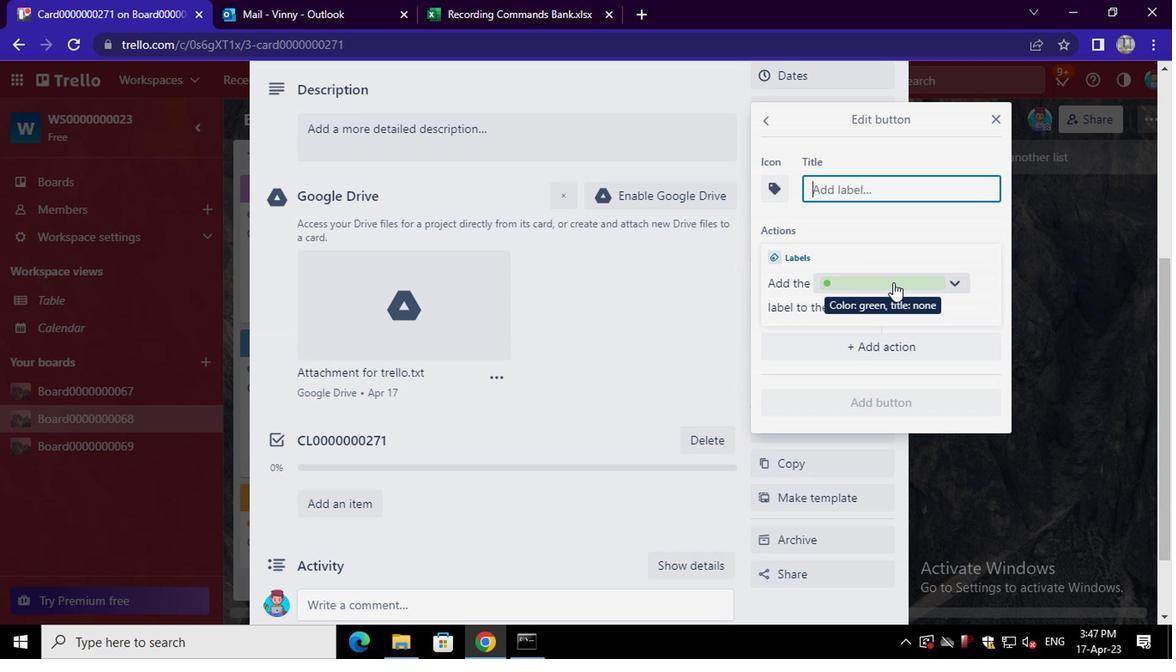 
Action: Mouse moved to (901, 401)
Screenshot: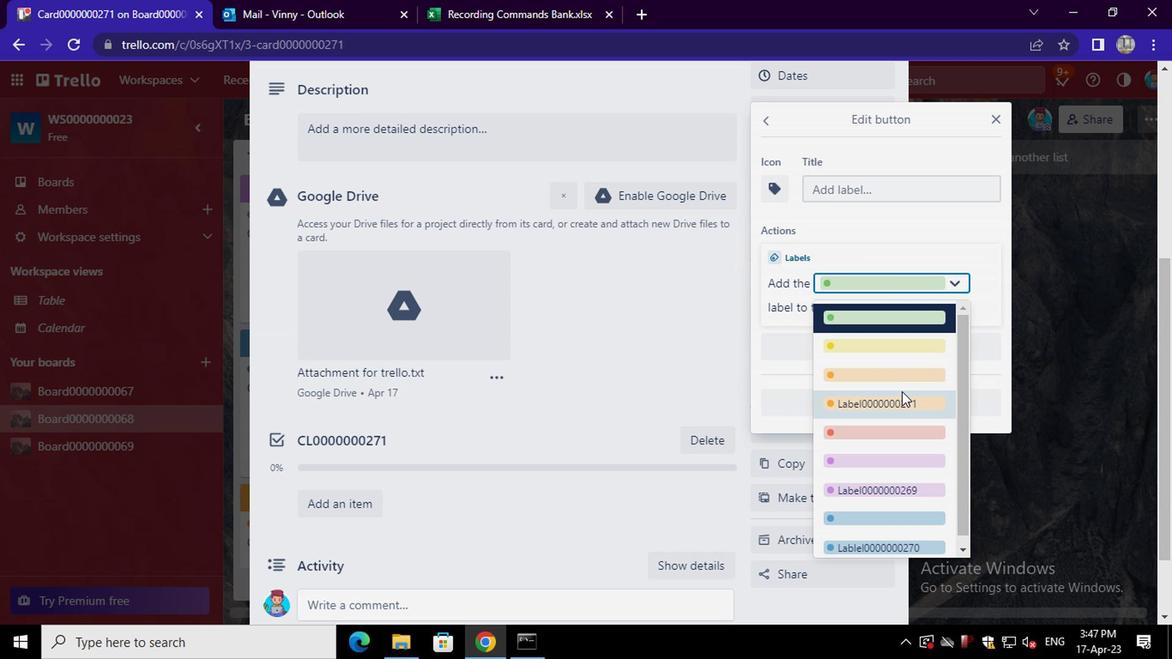 
Action: Mouse pressed left at (901, 401)
Screenshot: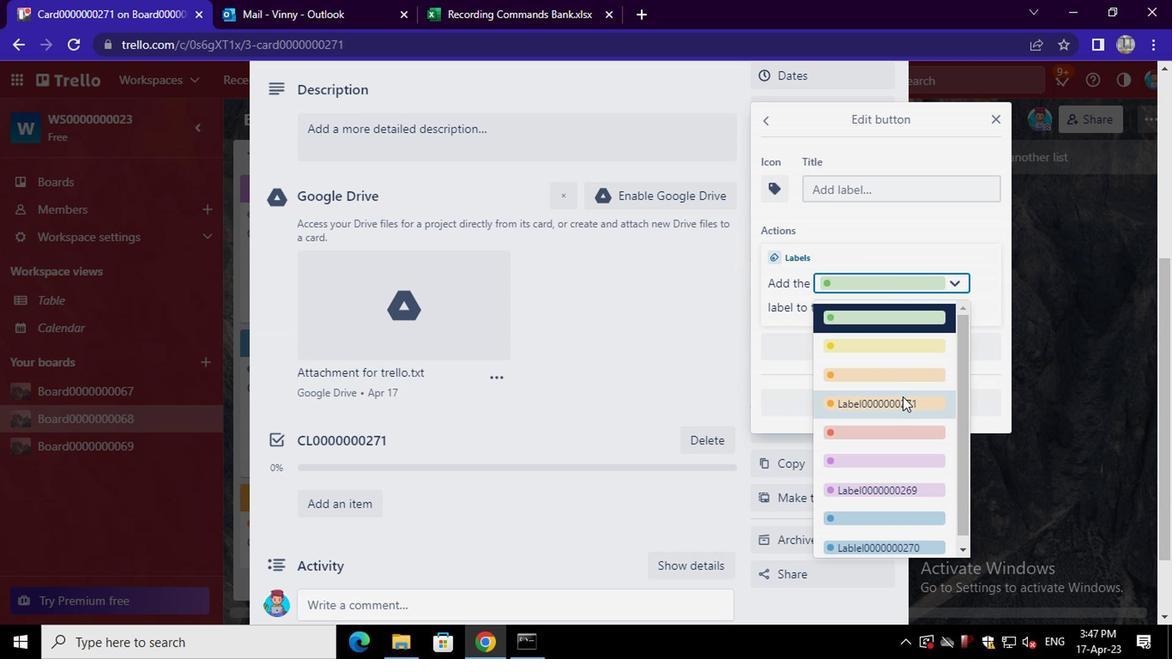 
Action: Mouse moved to (872, 195)
Screenshot: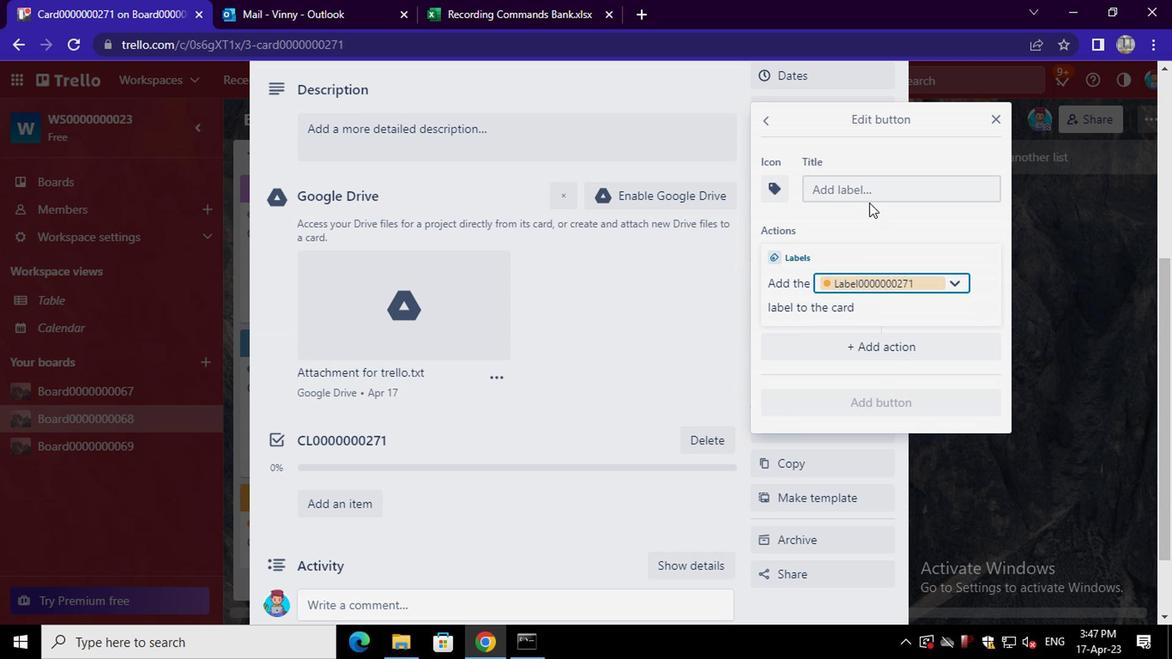 
Action: Mouse pressed left at (872, 195)
Screenshot: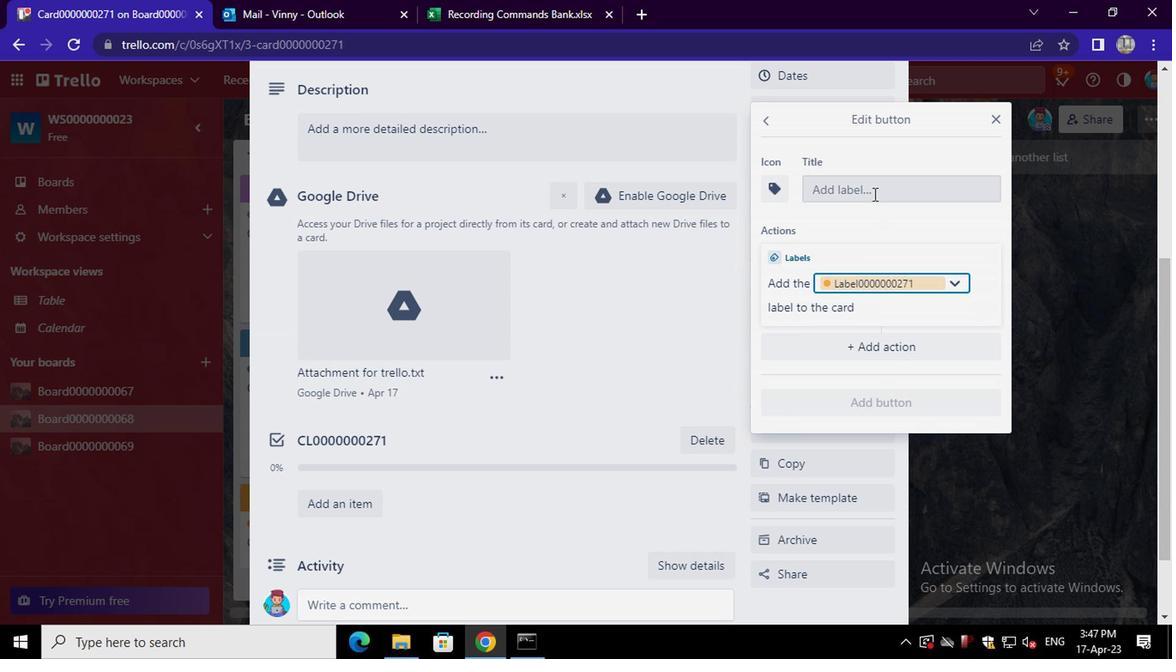 
Action: Mouse moved to (929, 153)
Screenshot: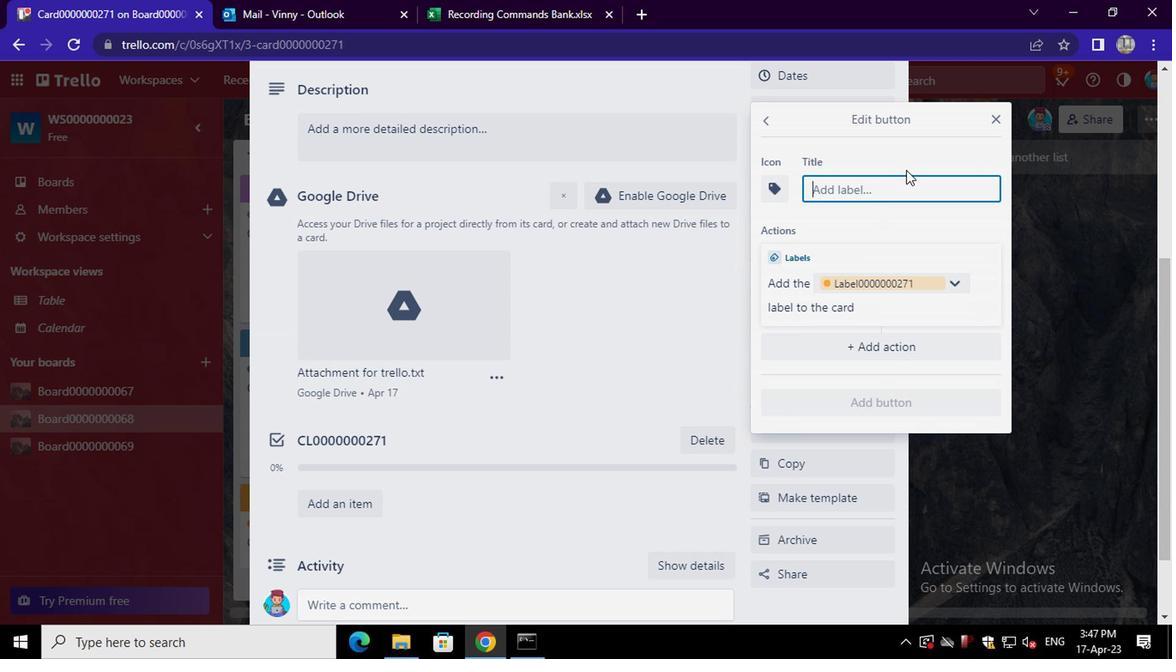 
Action: Key pressed <Key.shift>BUTT<Key.backspace><Key.backspace><Key.backspace>UTTON
Screenshot: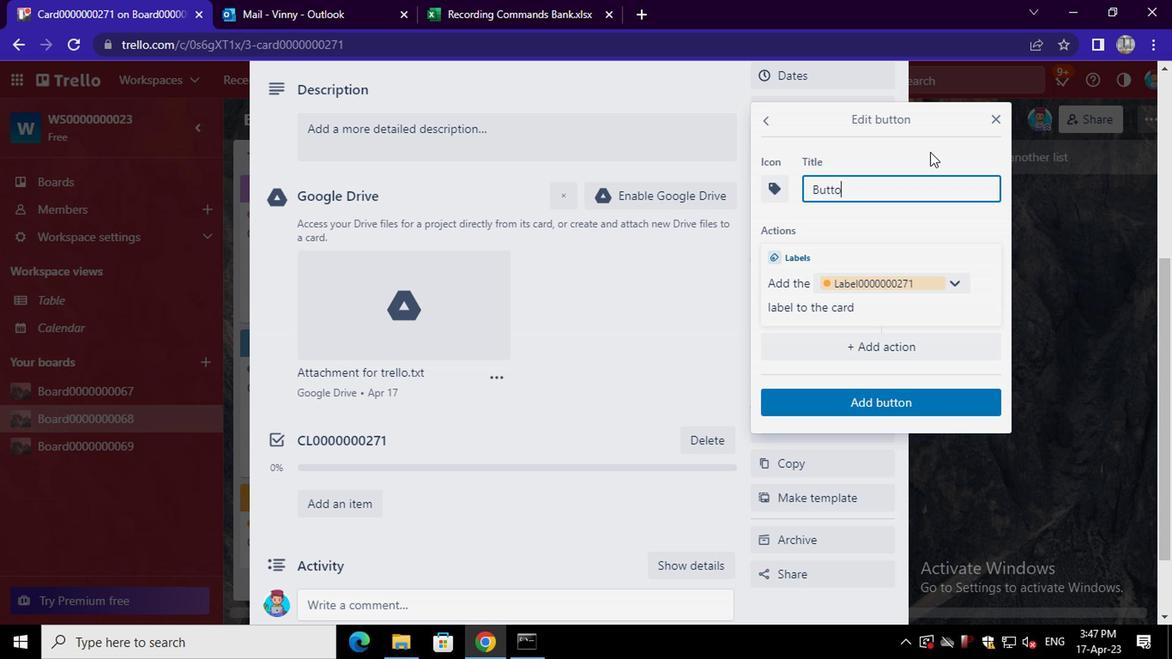 
Action: Mouse moved to (936, 148)
Screenshot: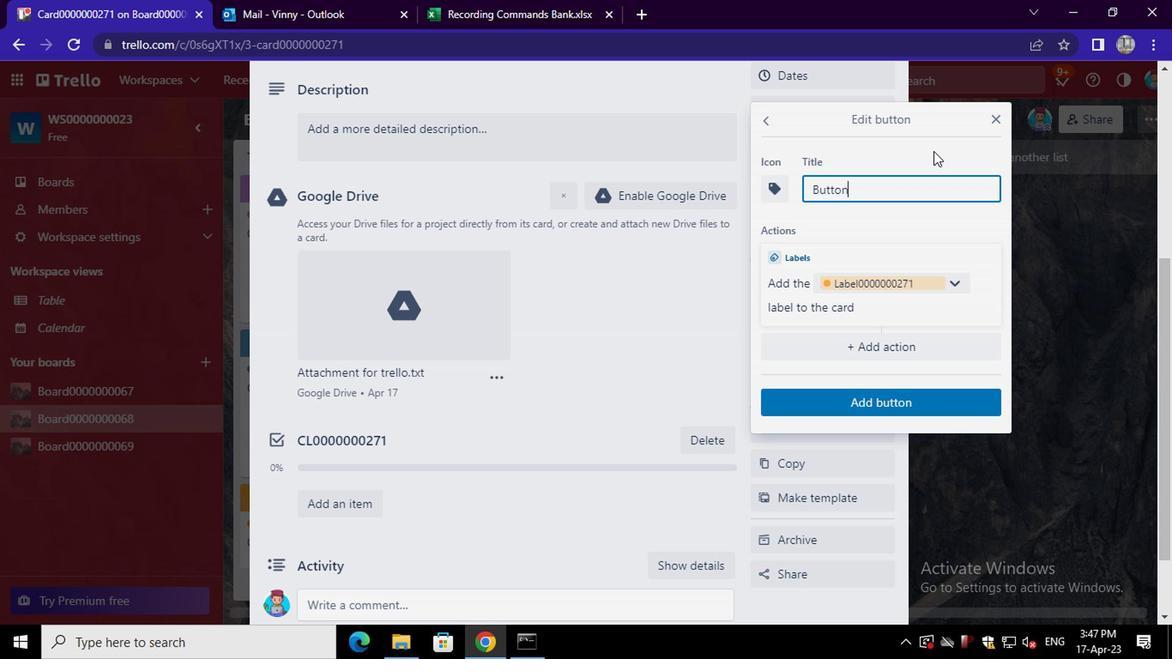 
Action: Key pressed 0000000271
Screenshot: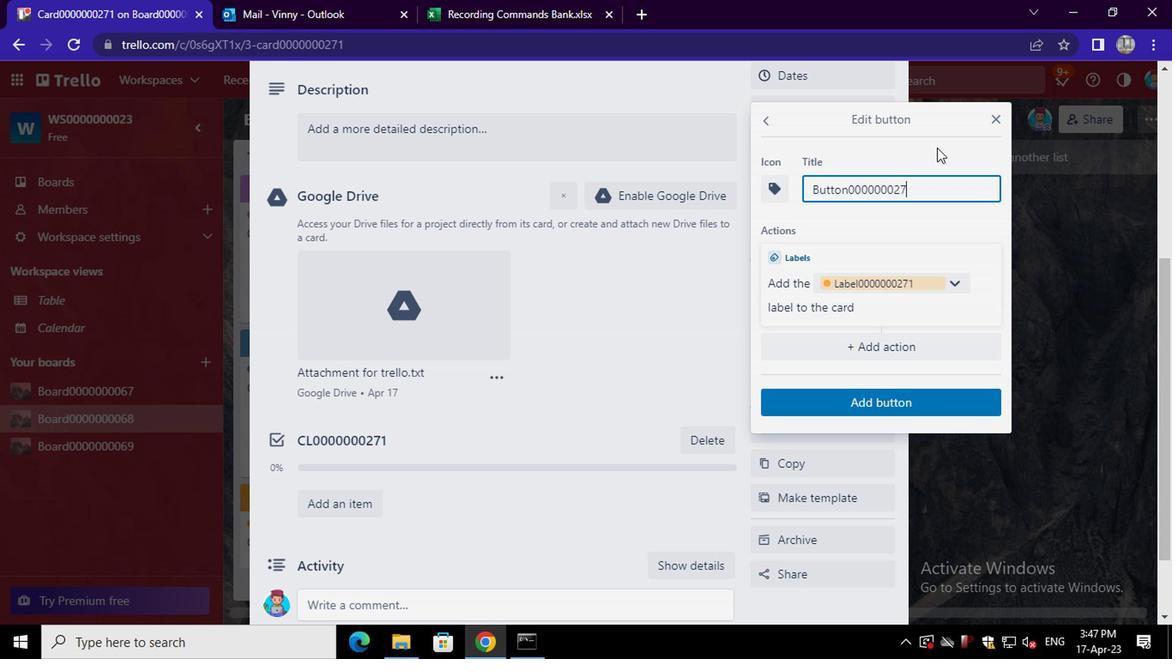 
Action: Mouse moved to (898, 406)
Screenshot: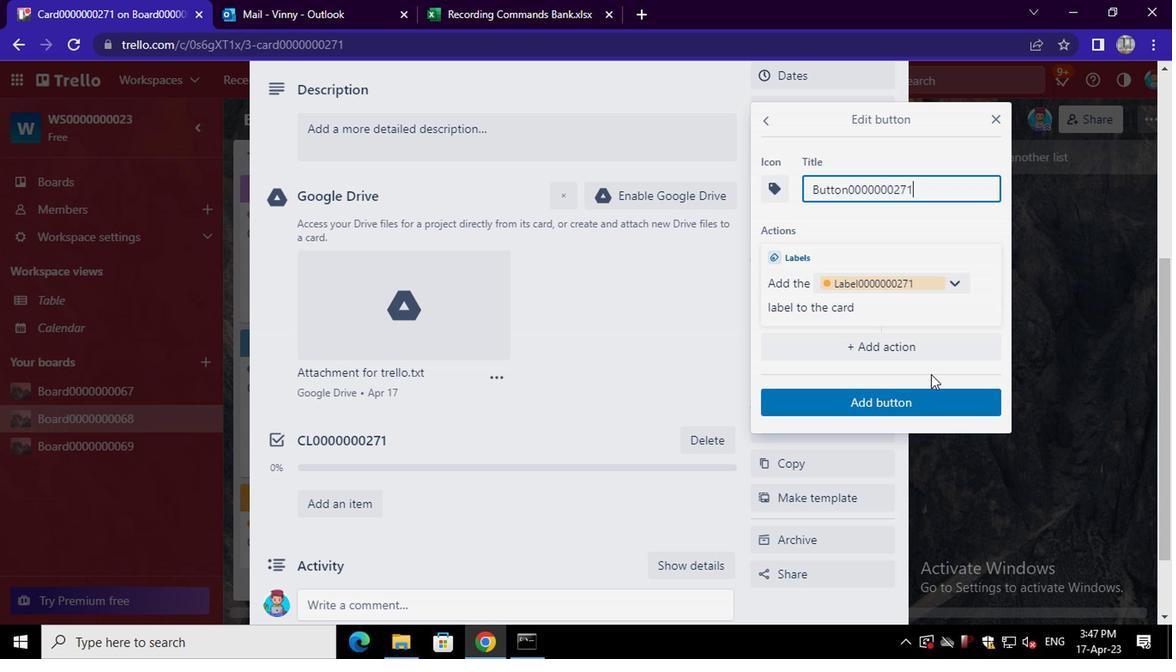 
Action: Mouse pressed left at (898, 406)
Screenshot: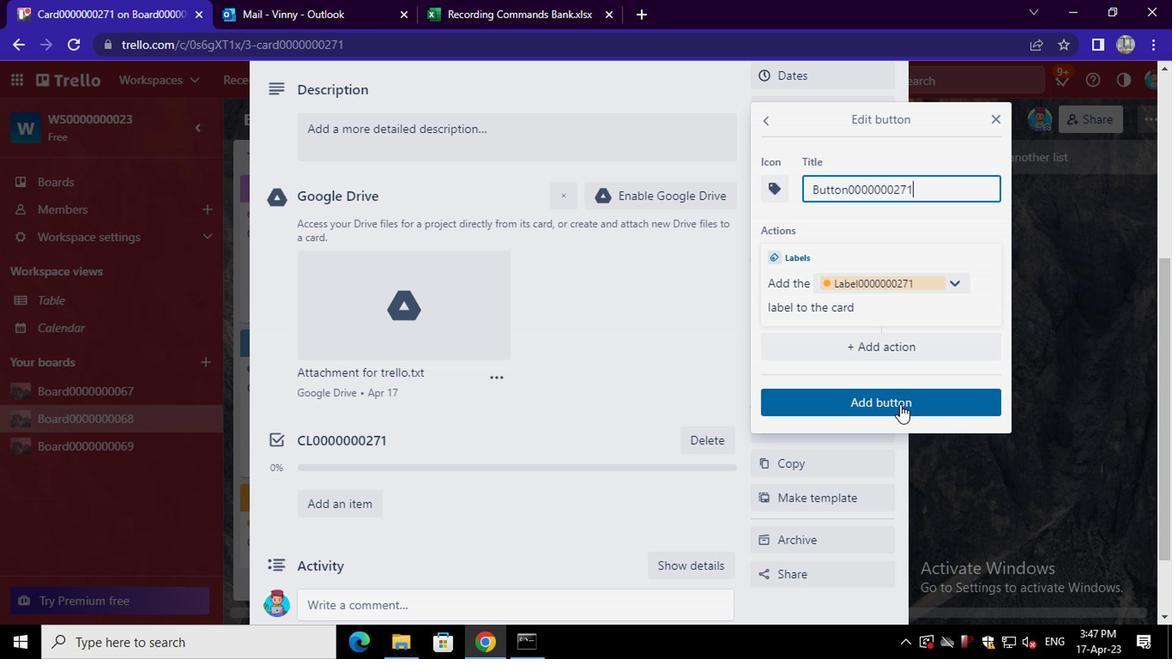 
Action: Mouse moved to (848, 414)
Screenshot: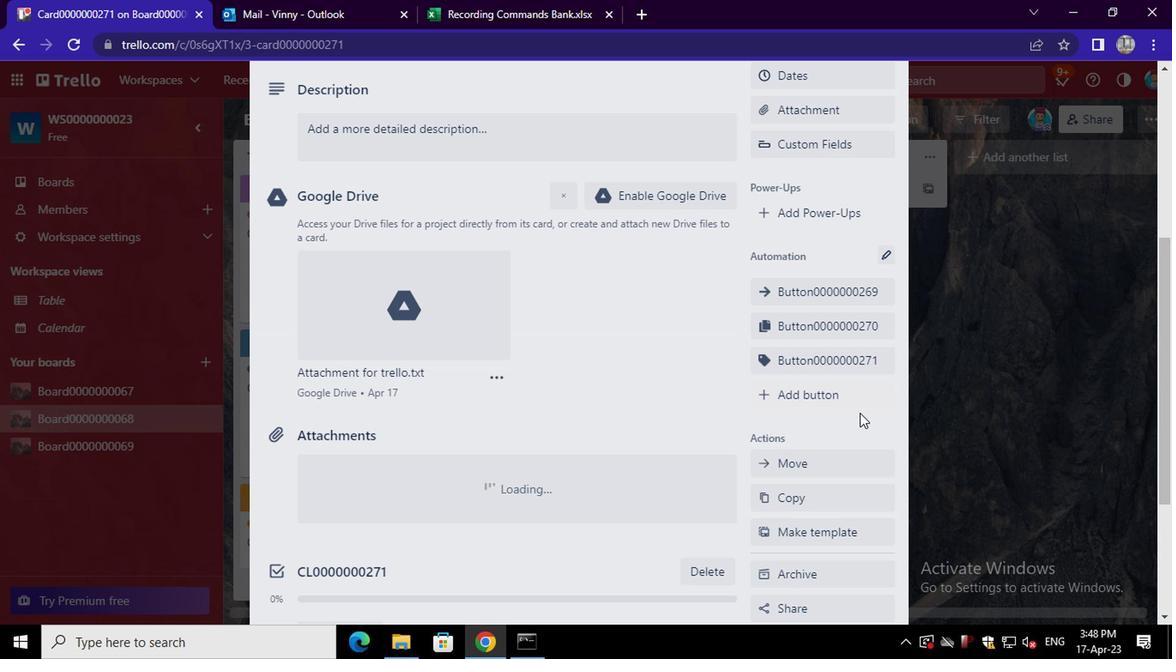 
Action: Mouse scrolled (848, 413) with delta (0, -1)
Screenshot: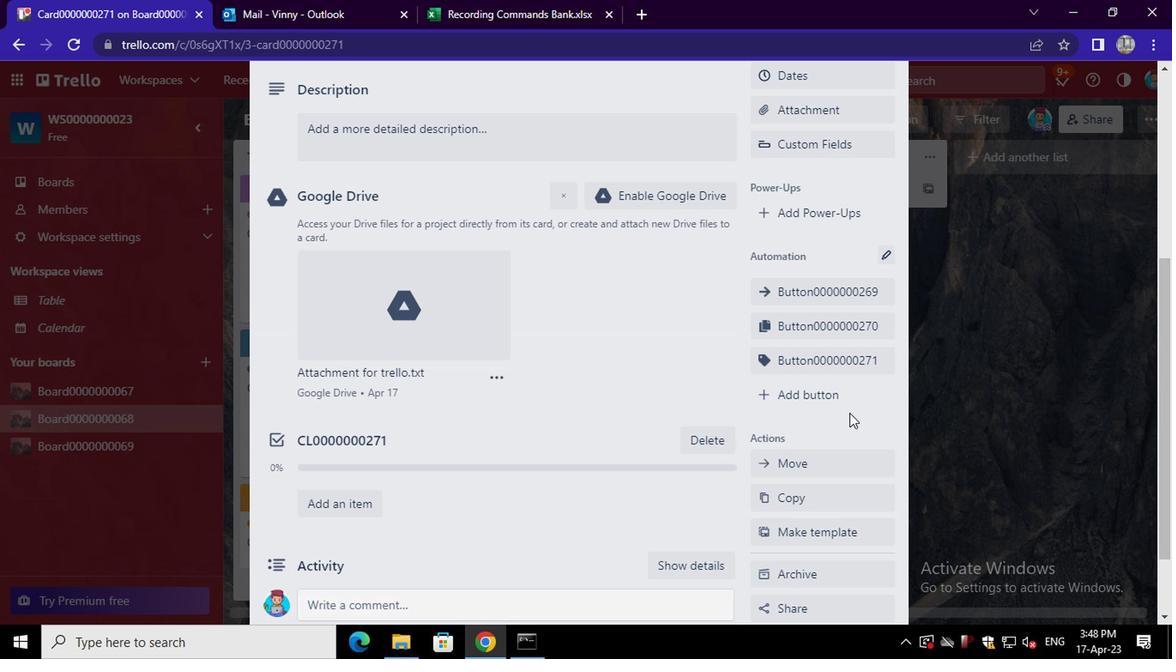 
Action: Mouse moved to (628, 398)
Screenshot: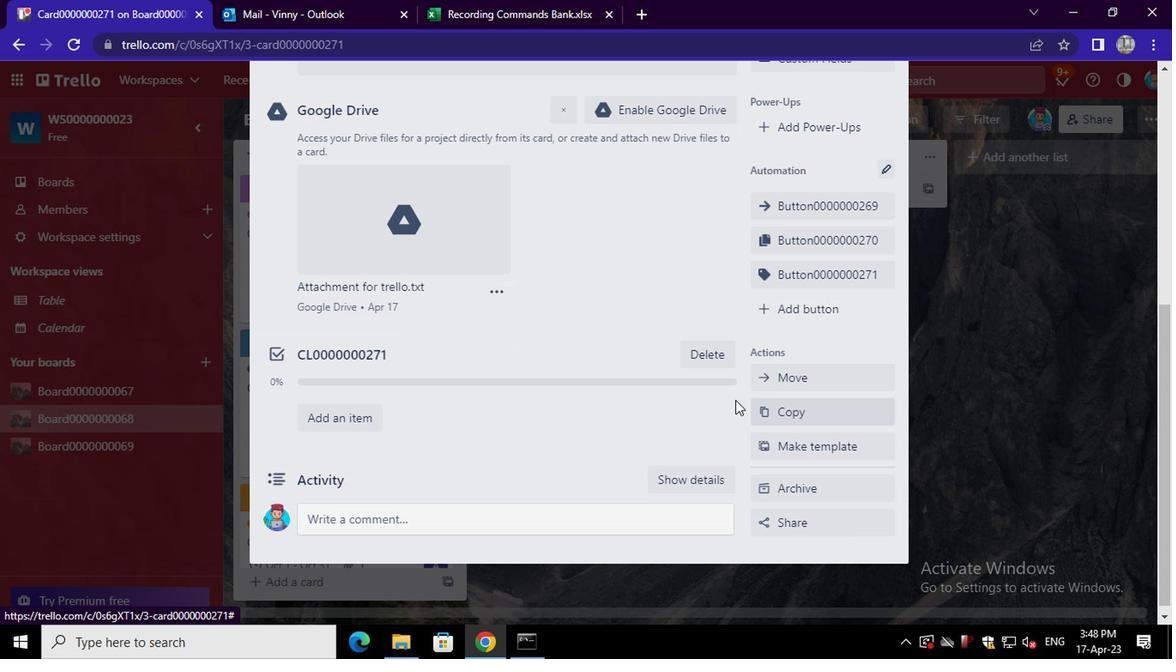 
Action: Mouse scrolled (628, 398) with delta (0, 0)
Screenshot: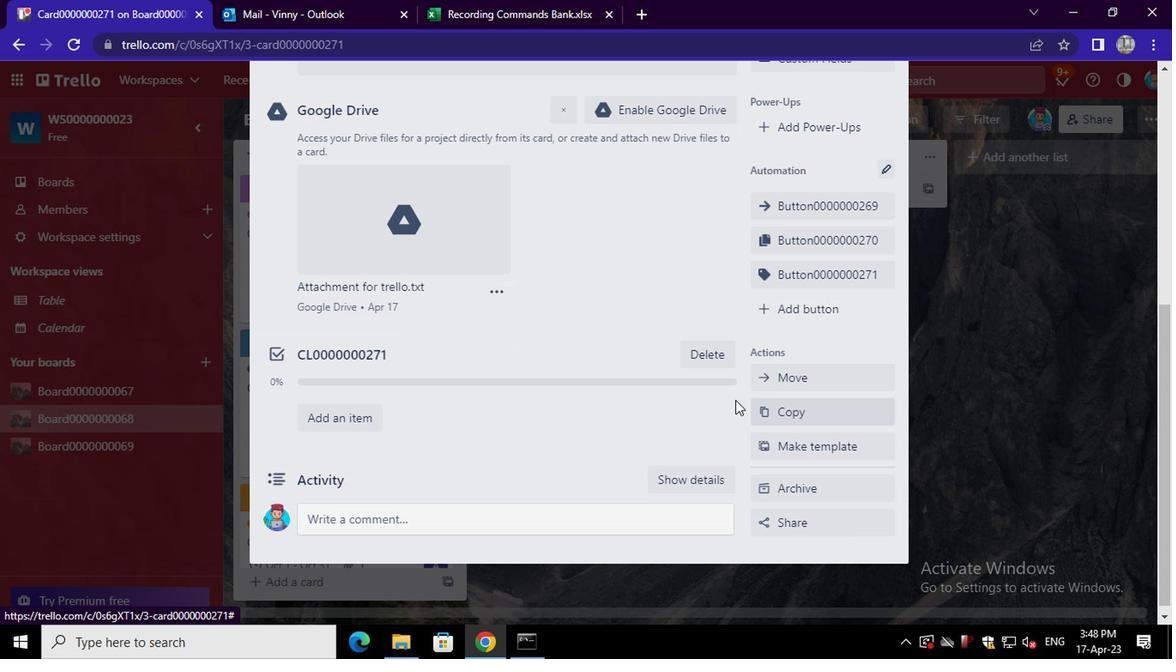 
Action: Mouse moved to (603, 400)
Screenshot: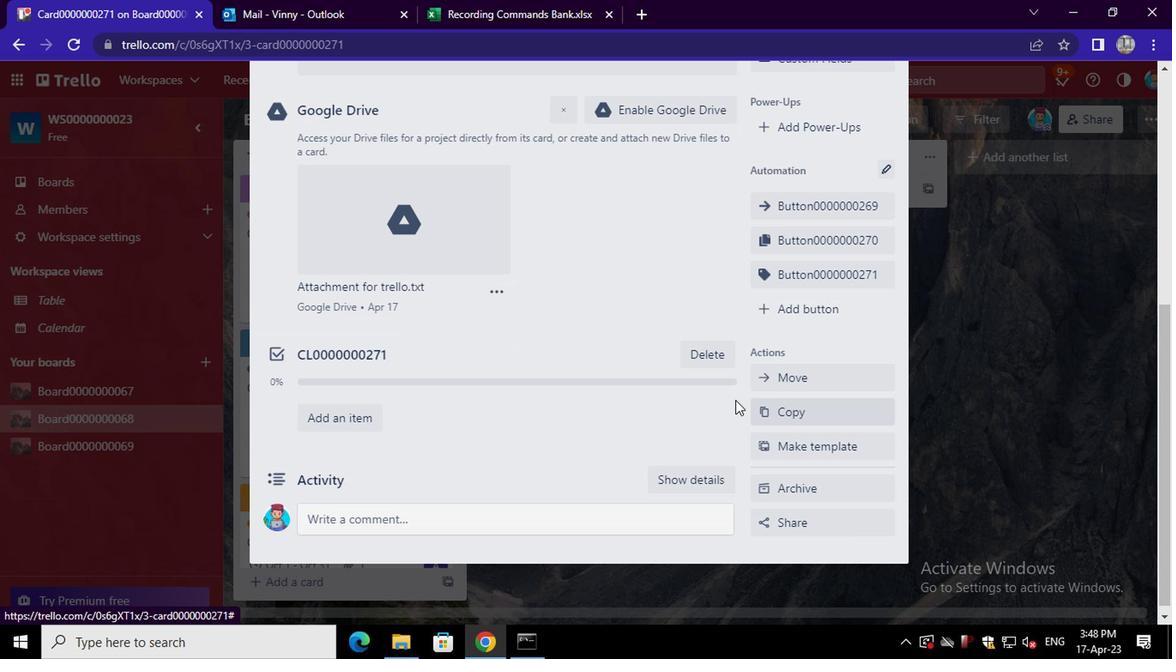 
Action: Mouse scrolled (603, 401) with delta (0, 1)
Screenshot: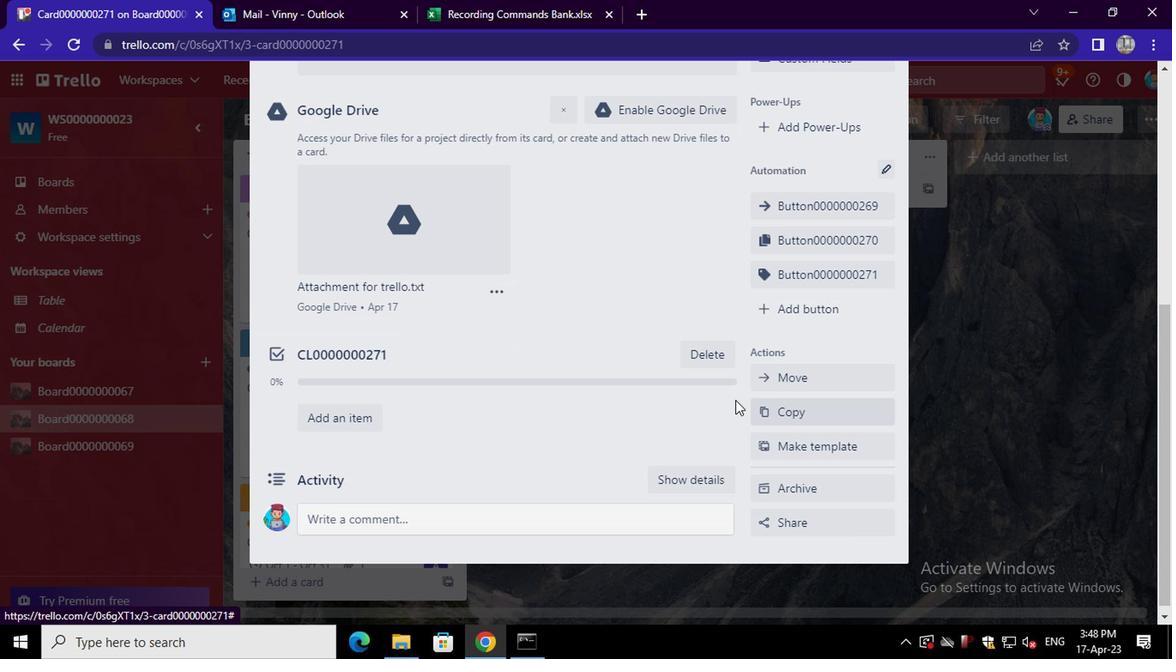 
Action: Mouse moved to (597, 402)
Screenshot: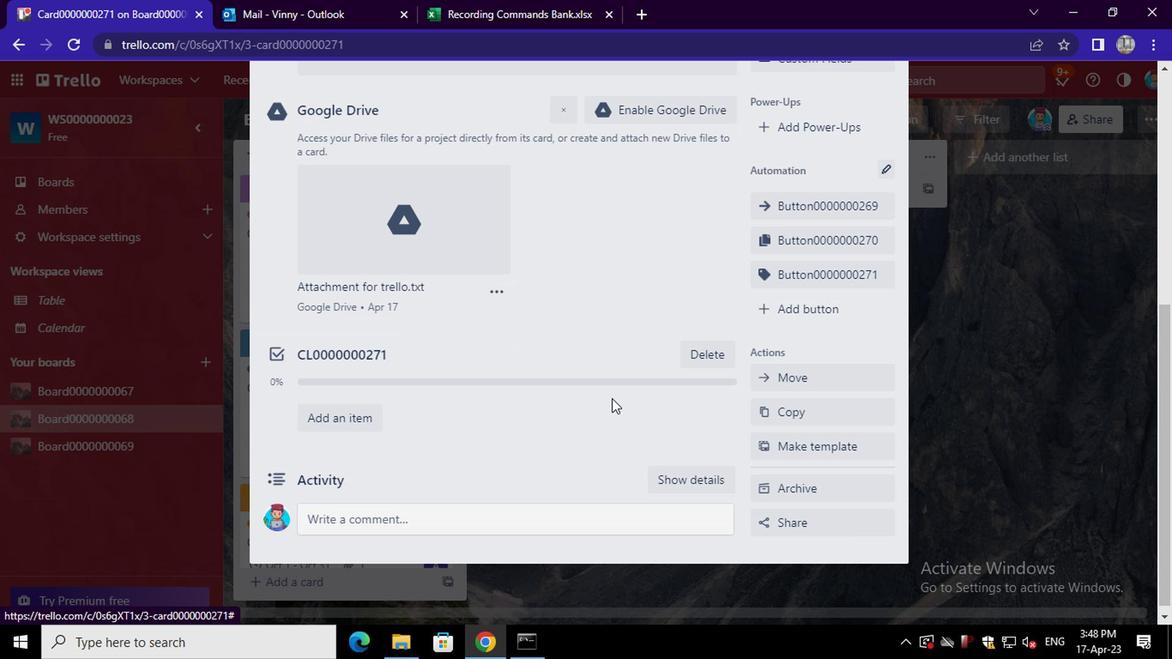 
Action: Mouse scrolled (597, 403) with delta (0, 0)
Screenshot: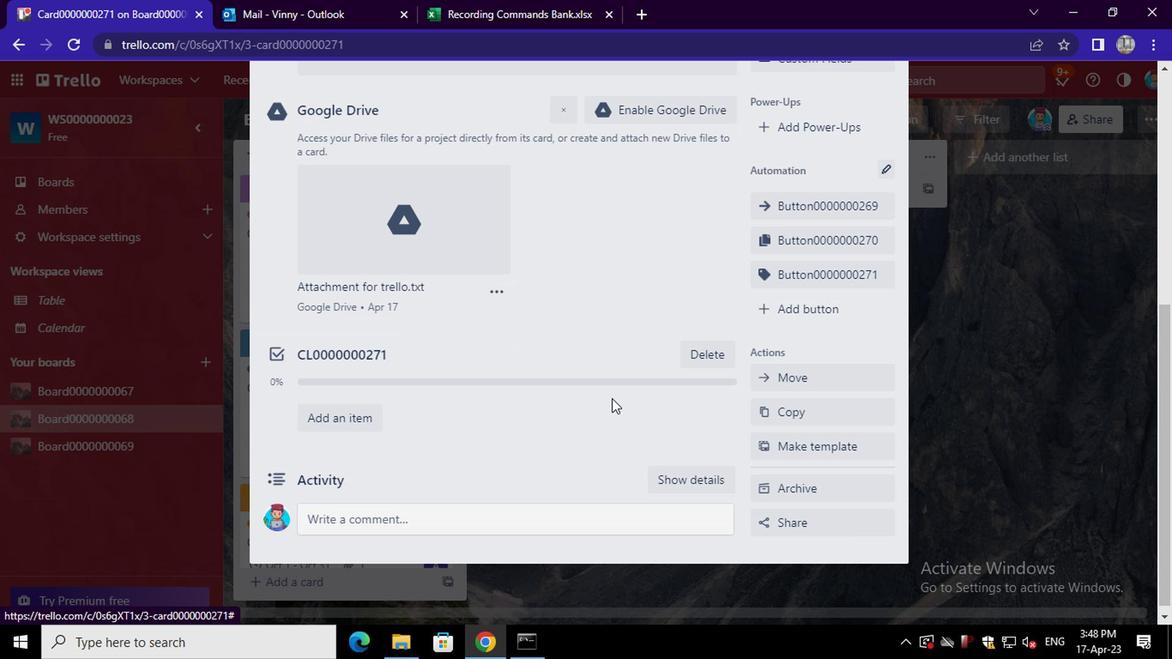 
Action: Mouse moved to (441, 299)
Screenshot: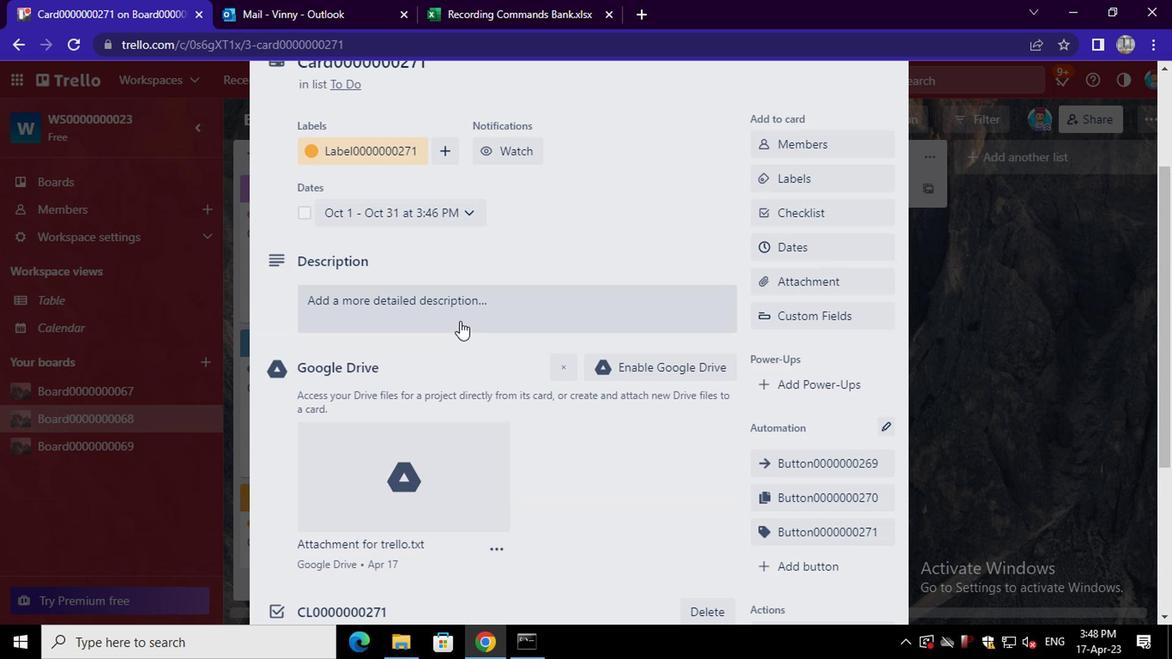 
Action: Mouse pressed left at (441, 299)
Screenshot: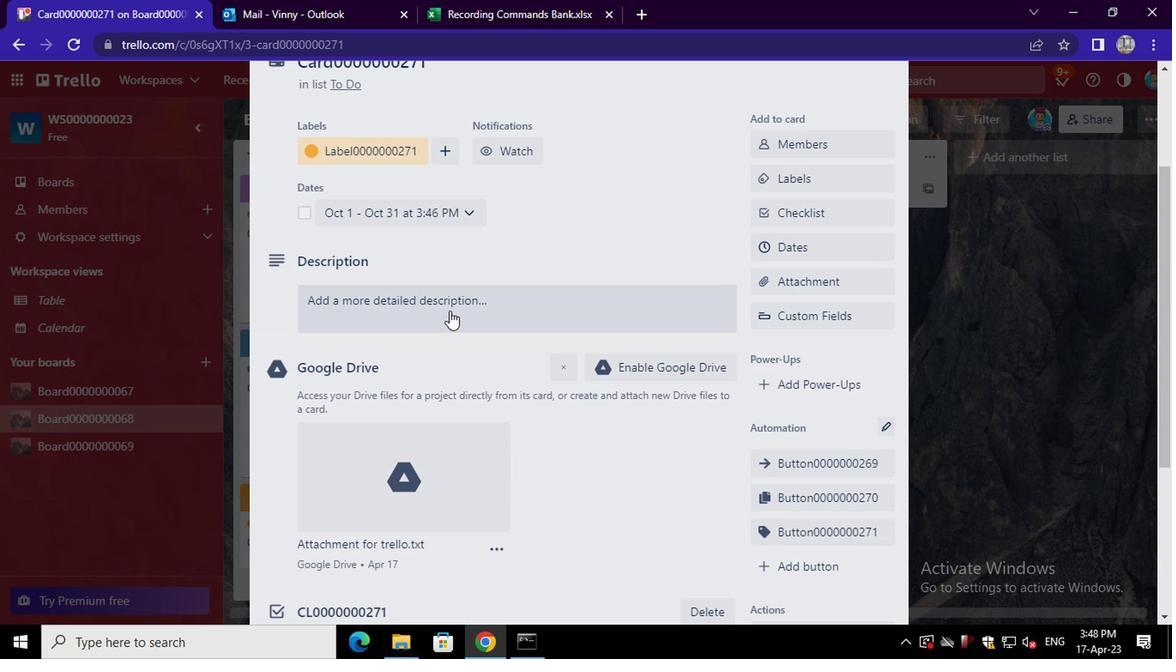 
Action: Mouse moved to (440, 354)
Screenshot: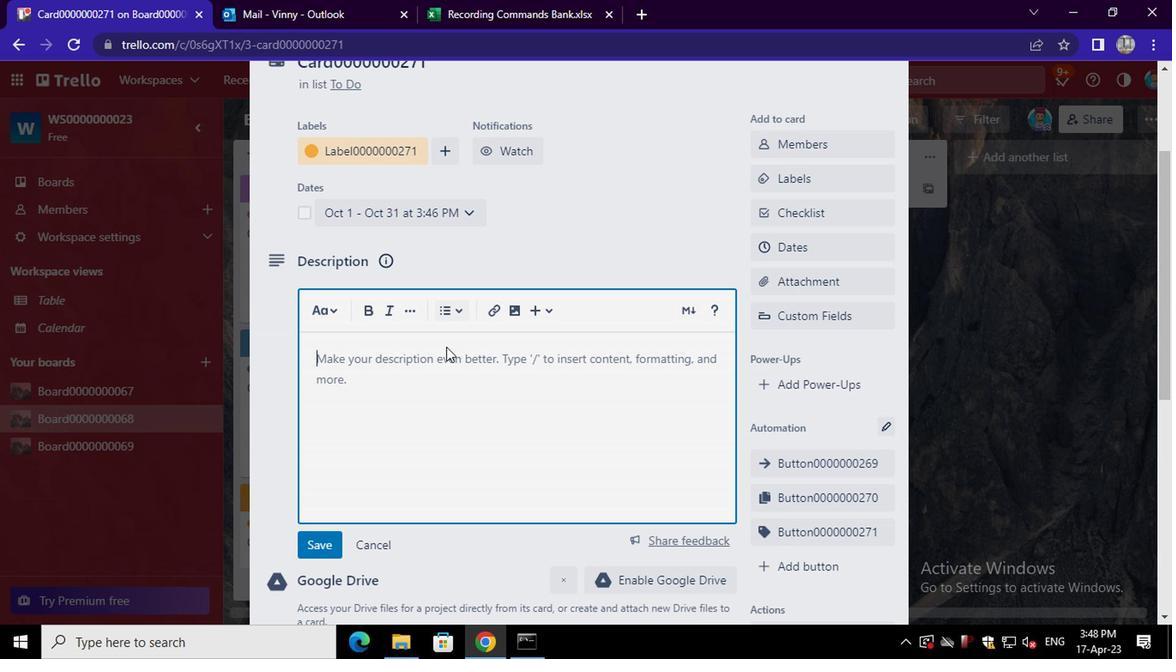 
Action: Mouse pressed left at (440, 354)
Screenshot: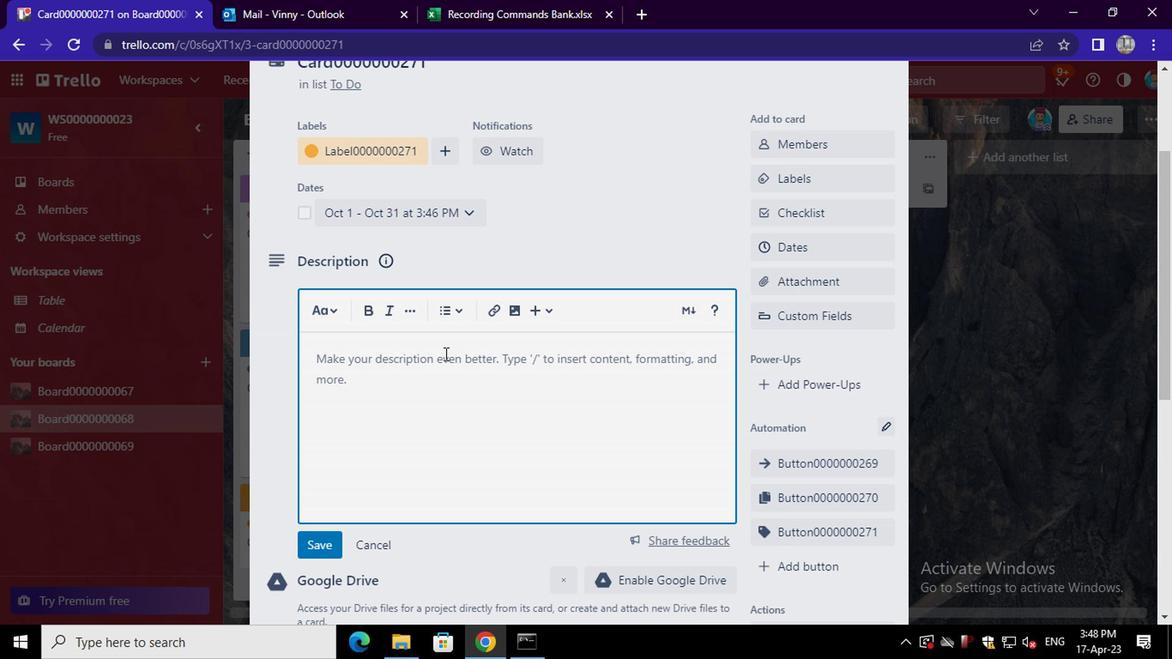 
Action: Key pressed <Key.shift>DS0000000271
Screenshot: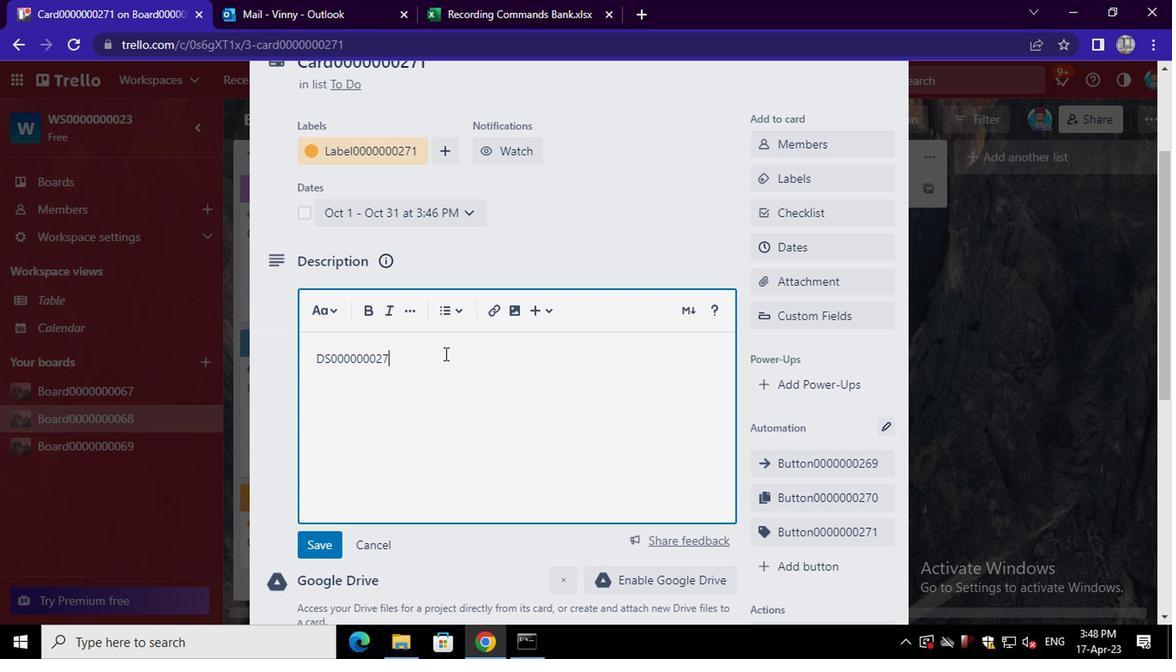 
Action: Mouse moved to (323, 539)
Screenshot: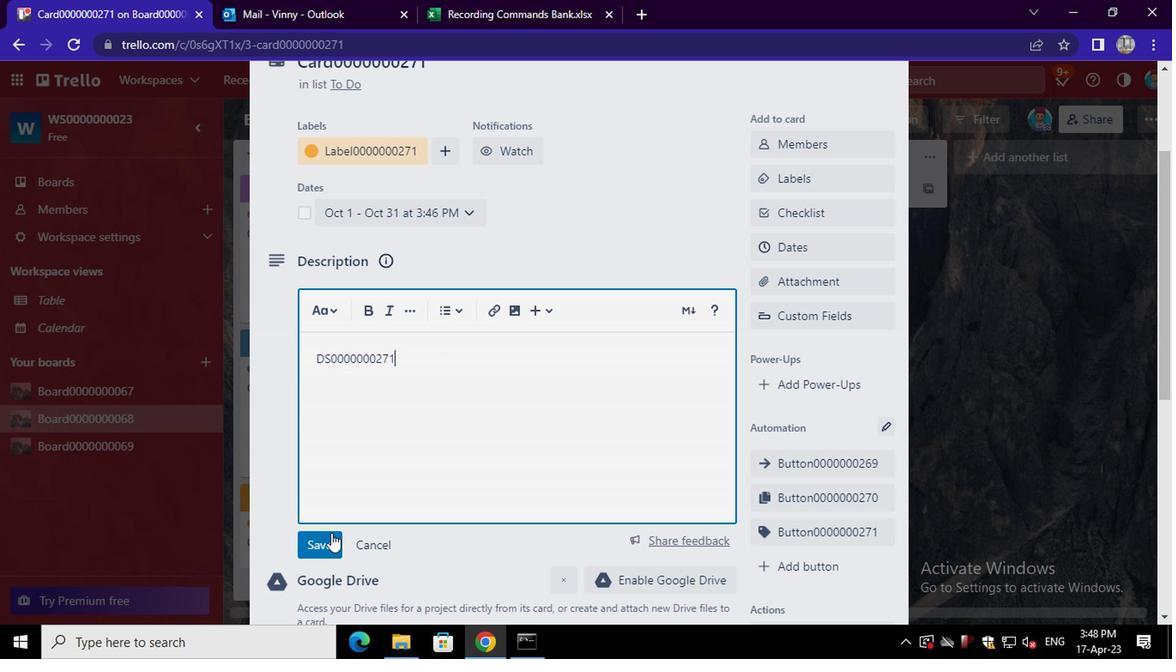 
Action: Mouse pressed left at (323, 539)
Screenshot: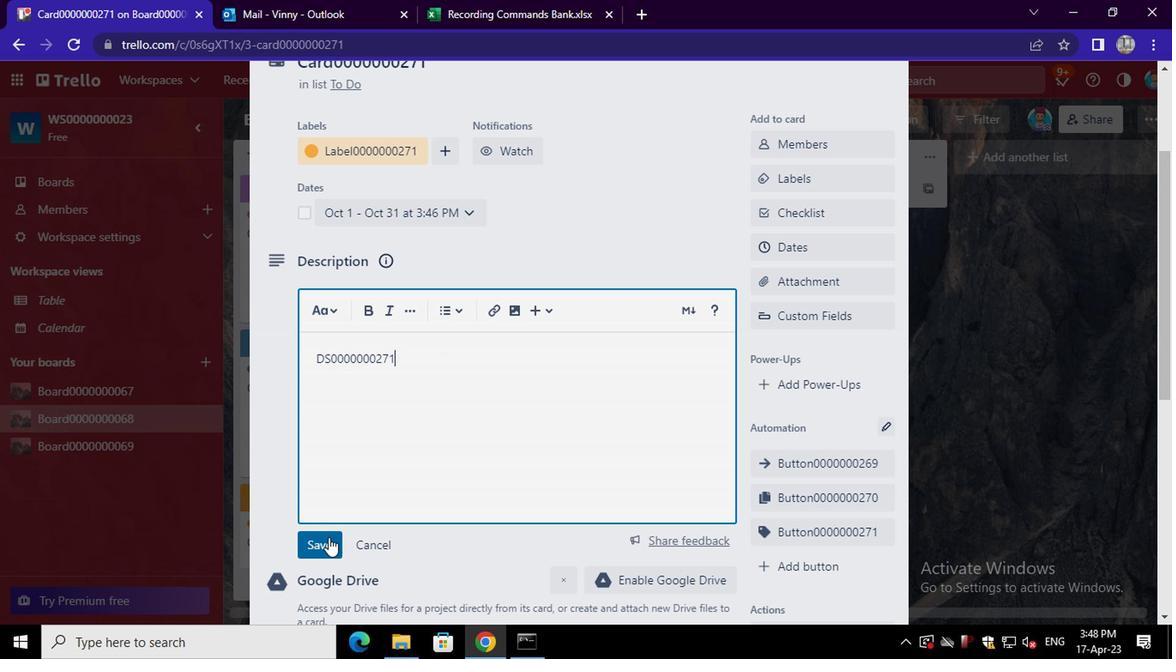 
Action: Mouse moved to (485, 464)
Screenshot: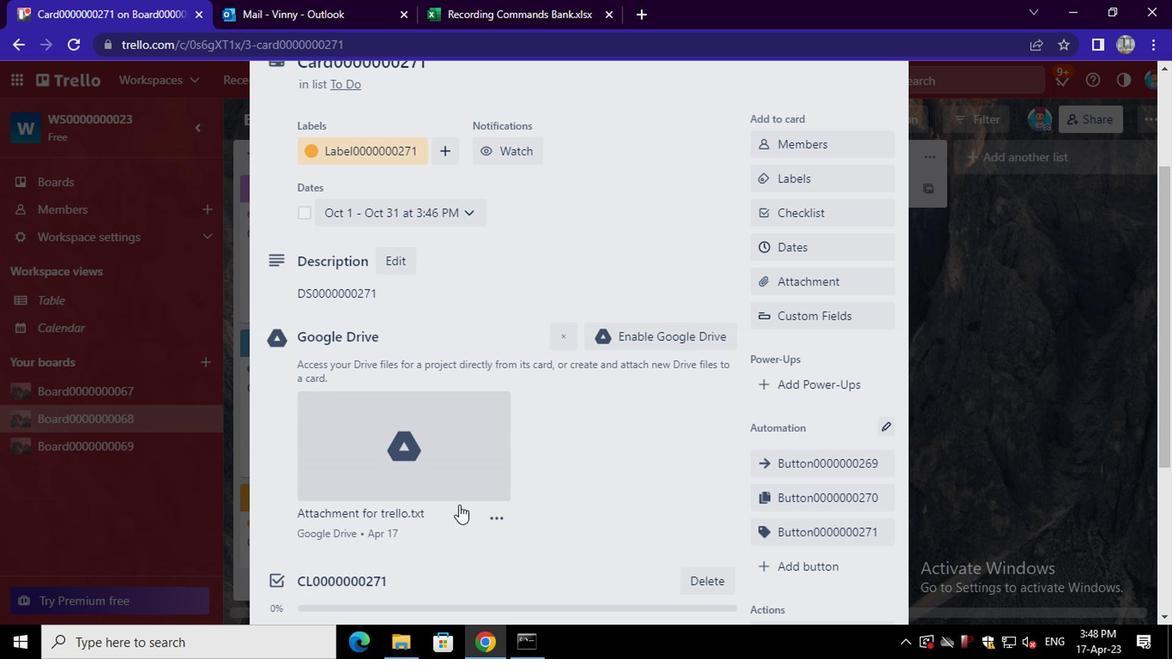 
Action: Mouse scrolled (485, 463) with delta (0, 0)
Screenshot: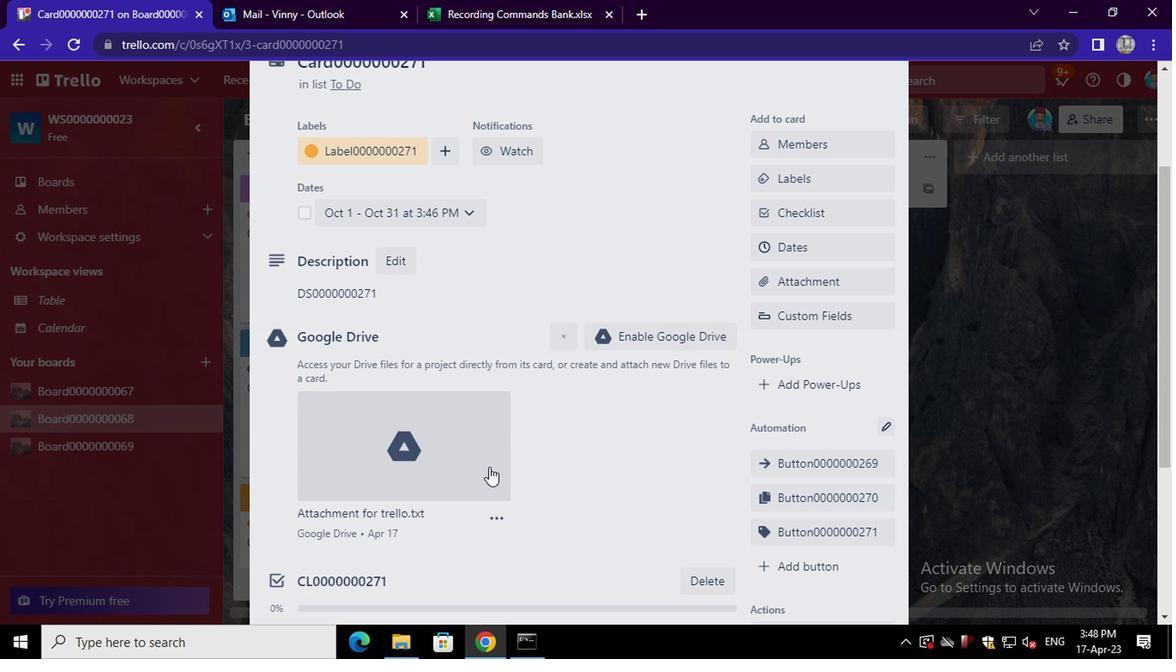 
Action: Mouse scrolled (485, 463) with delta (0, 0)
Screenshot: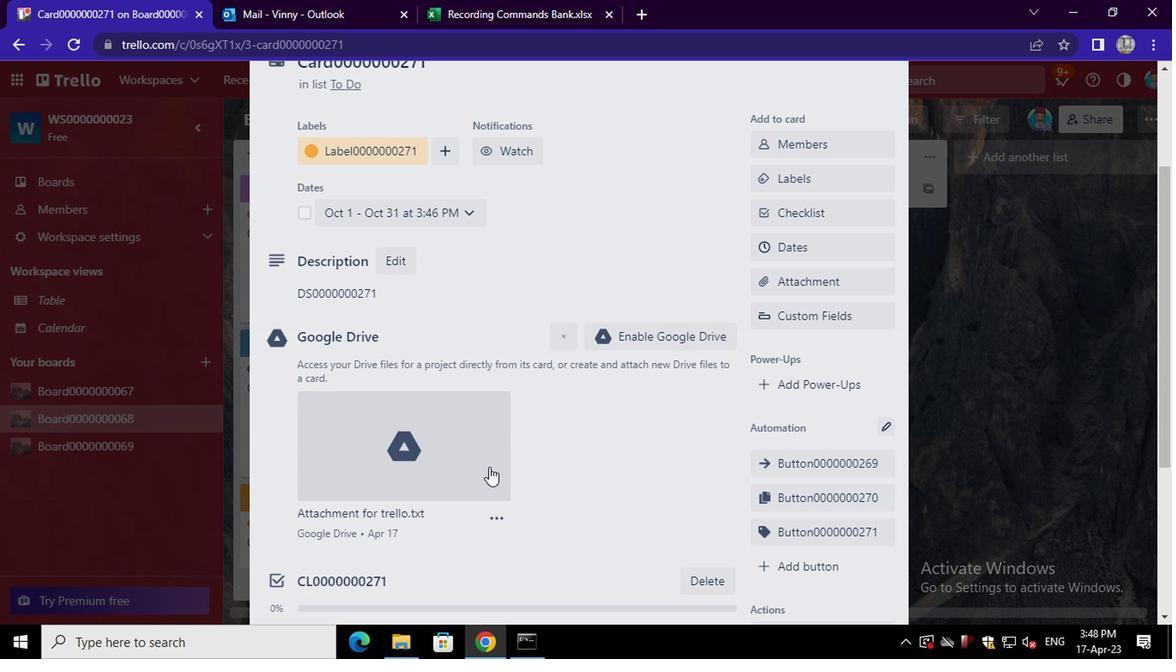 
Action: Mouse scrolled (485, 463) with delta (0, 0)
Screenshot: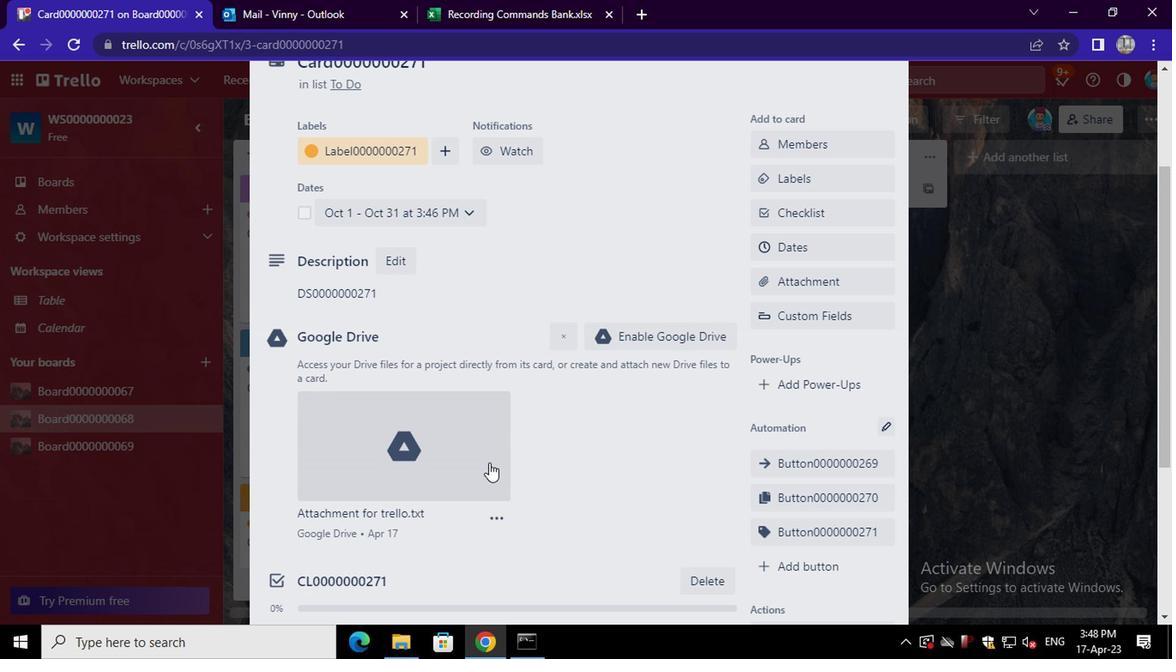 
Action: Mouse moved to (407, 480)
Screenshot: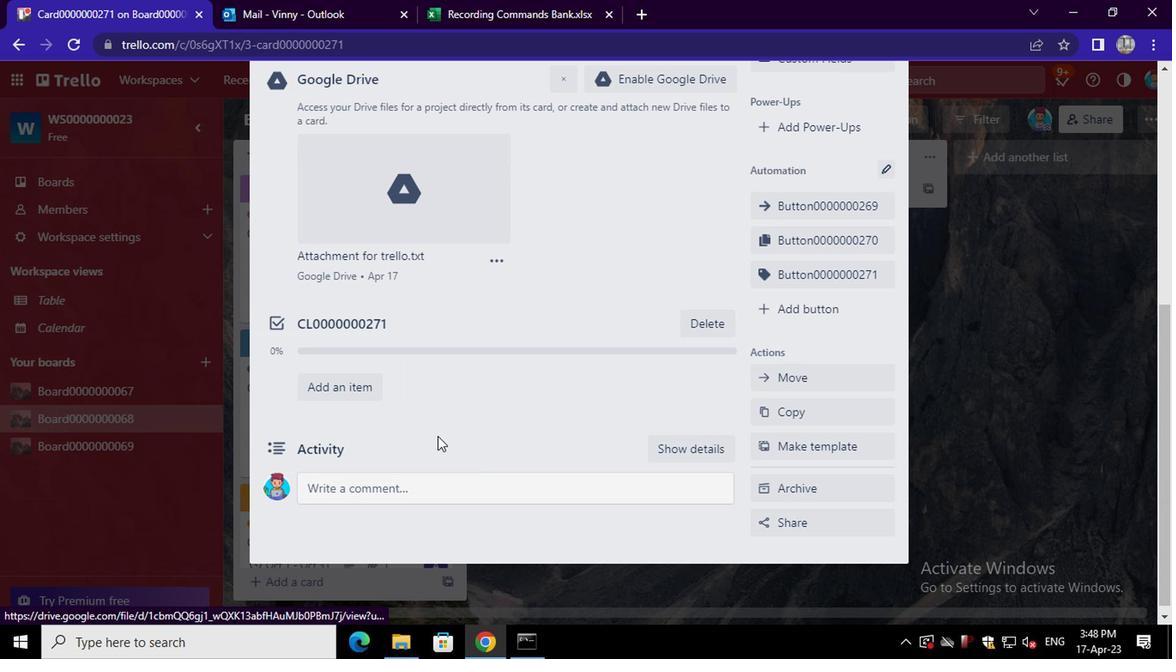 
Action: Mouse pressed left at (407, 480)
Screenshot: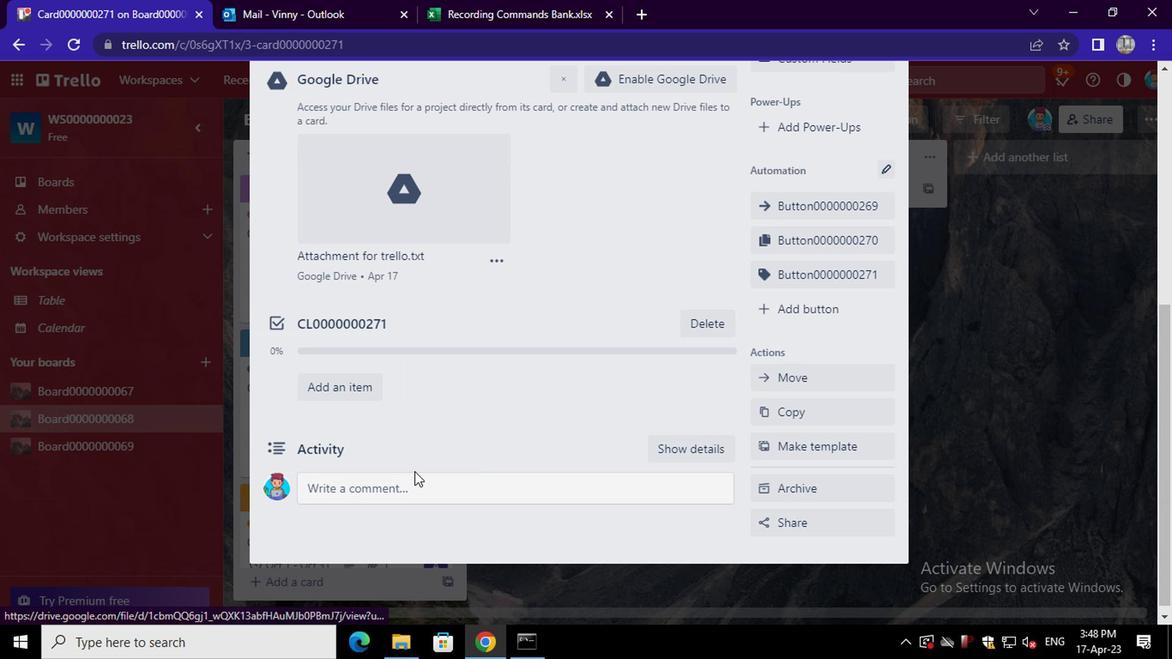 
Action: Mouse moved to (399, 495)
Screenshot: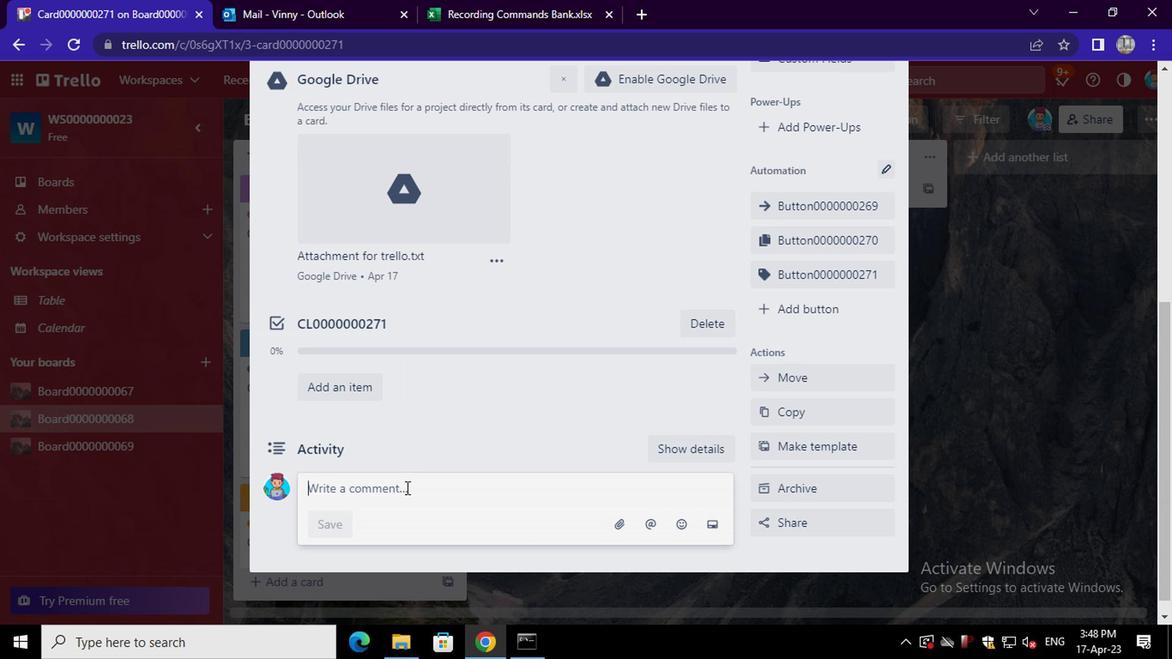 
Action: Mouse pressed left at (399, 495)
Screenshot: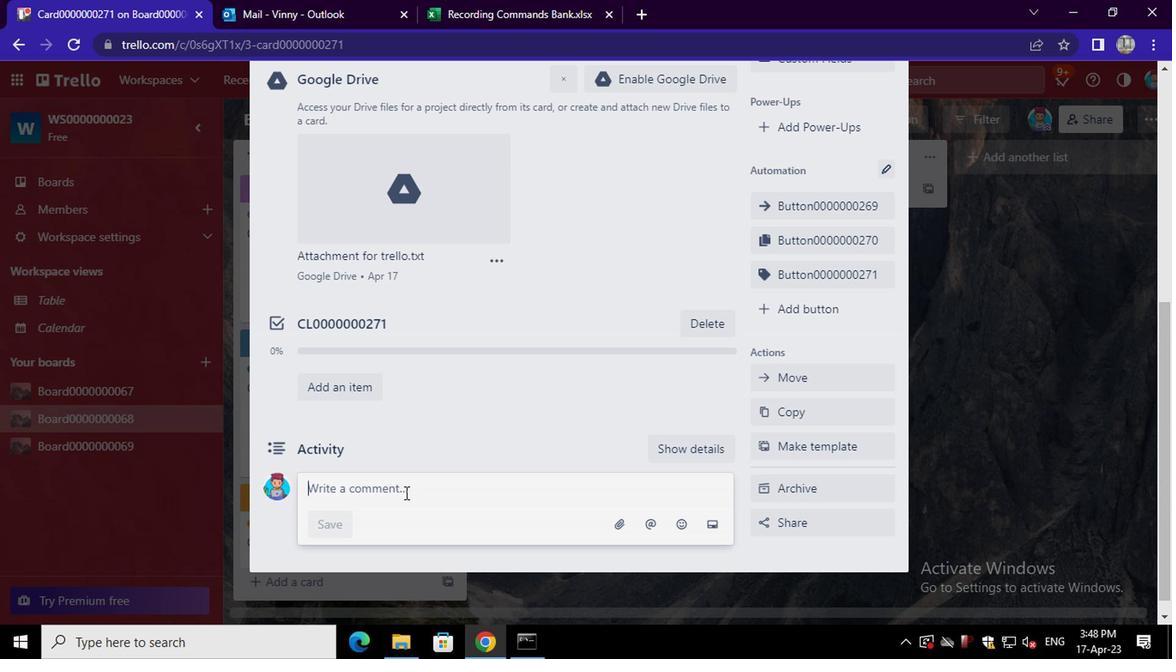 
Action: Key pressed <Key.shift><Key.shift><Key.shift><Key.shift><Key.shift><Key.shift><Key.shift><Key.shift><Key.shift><Key.shift><Key.shift><Key.shift><Key.shift><Key.shift><Key.shift><Key.shift><Key.shift><Key.shift><Key.shift>CM000000271
Screenshot: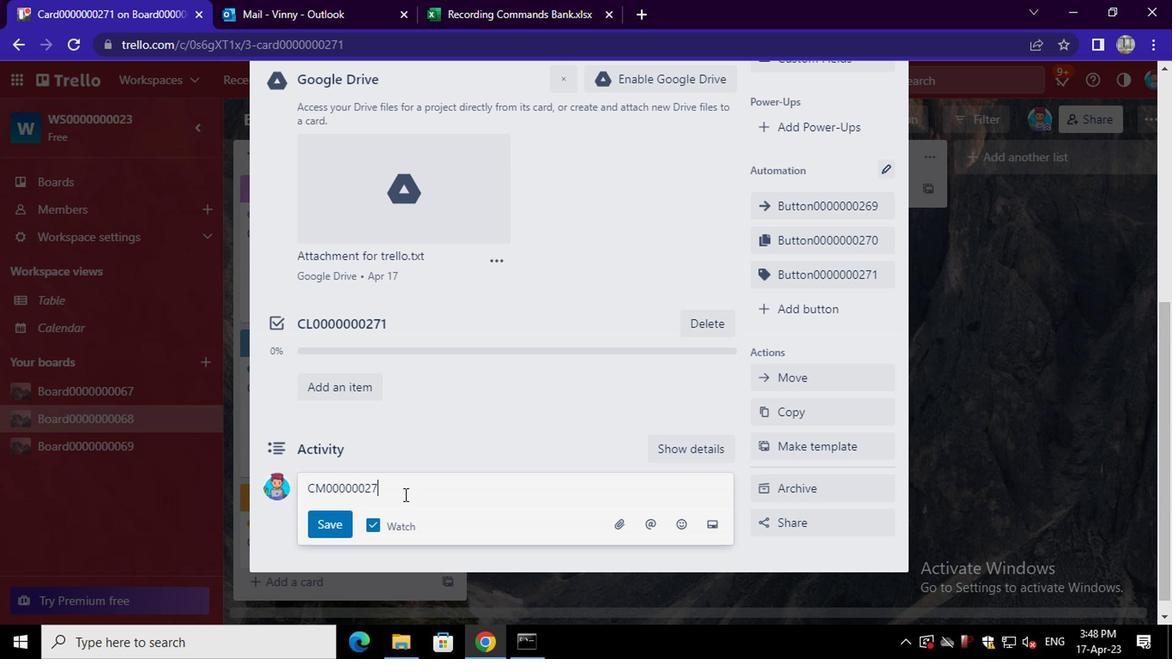 
Action: Mouse moved to (330, 517)
Screenshot: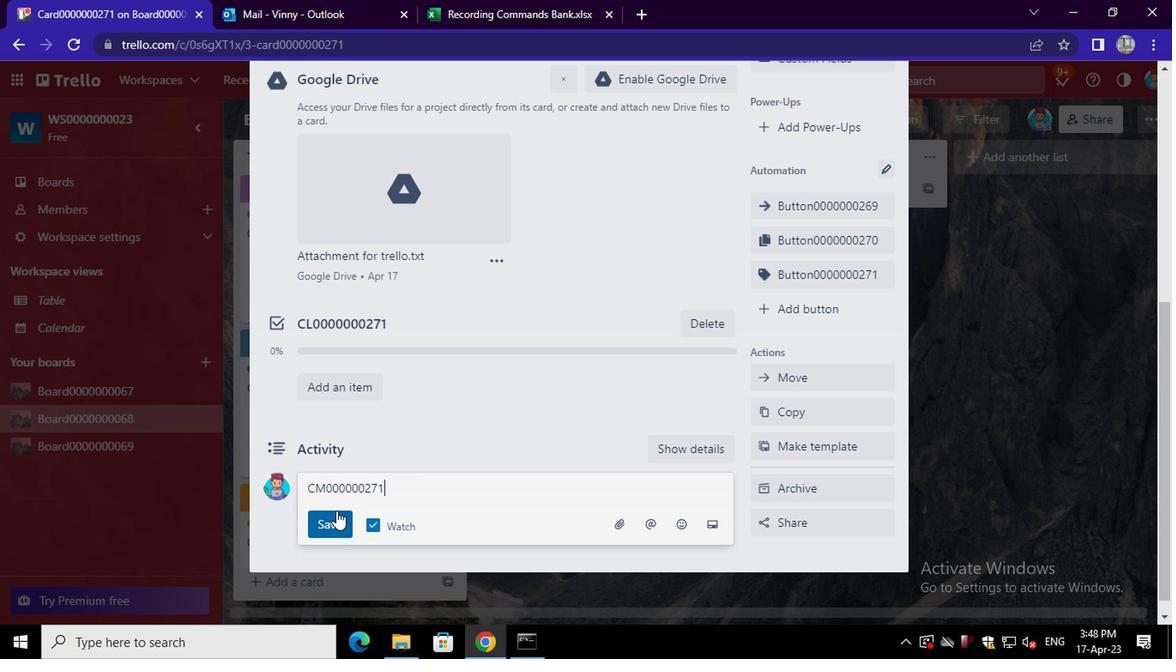 
Action: Mouse pressed left at (330, 517)
Screenshot: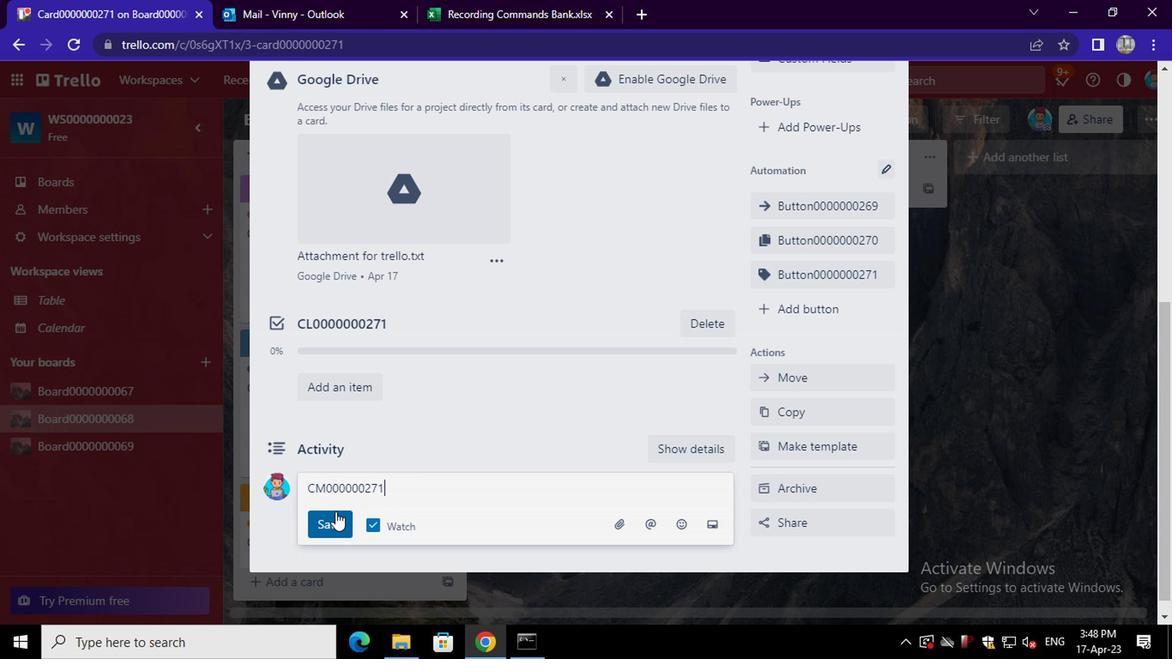 
